 Task: Find connections with filter location Castle Hill with filter topic #Tipsforsucesswith filter profile language French with filter current company STL - Sterlite Technologies Limited with filter school Ramanujan College with filter industry Artists and Writers with filter service category Search Engine Marketing (SEM) with filter keywords title Coordinator
Action: Mouse moved to (164, 214)
Screenshot: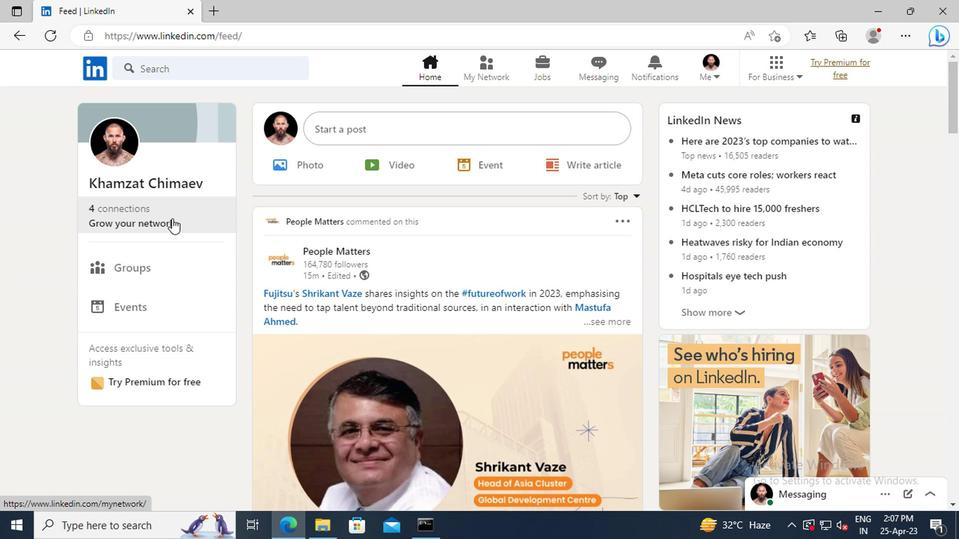 
Action: Mouse pressed left at (164, 214)
Screenshot: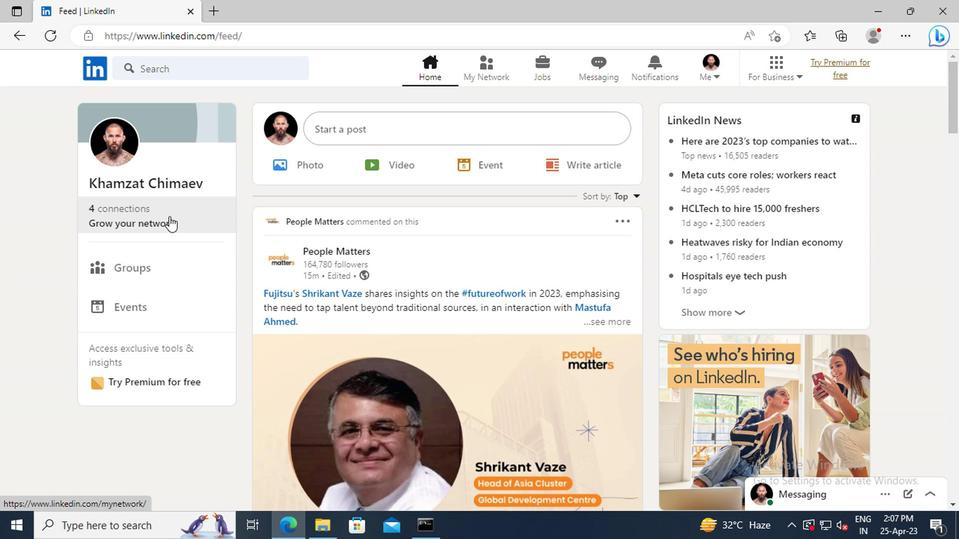 
Action: Mouse moved to (165, 150)
Screenshot: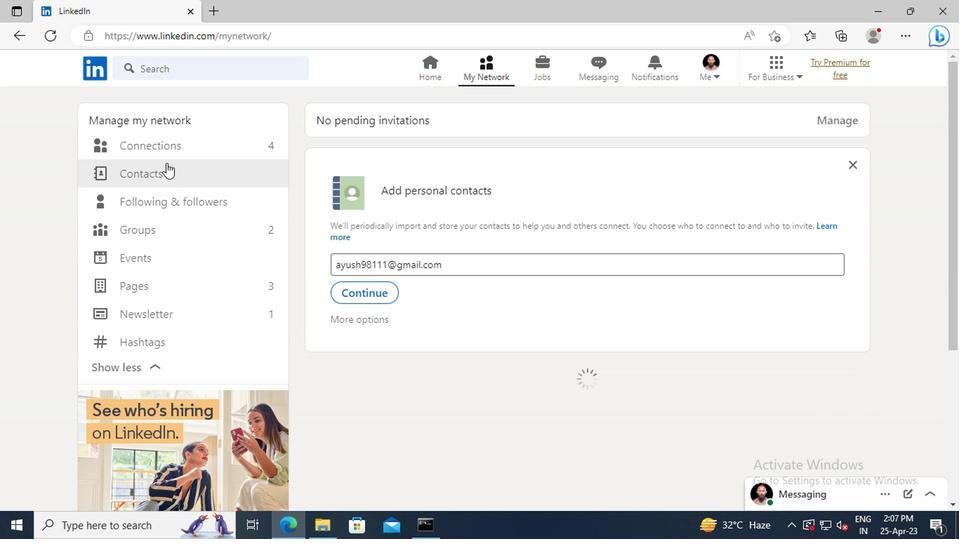 
Action: Mouse pressed left at (165, 150)
Screenshot: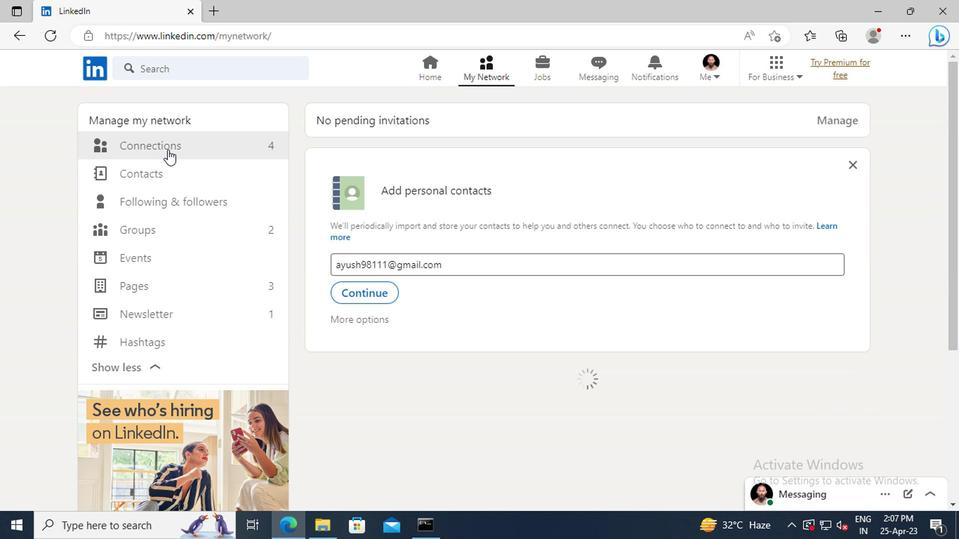 
Action: Mouse moved to (569, 150)
Screenshot: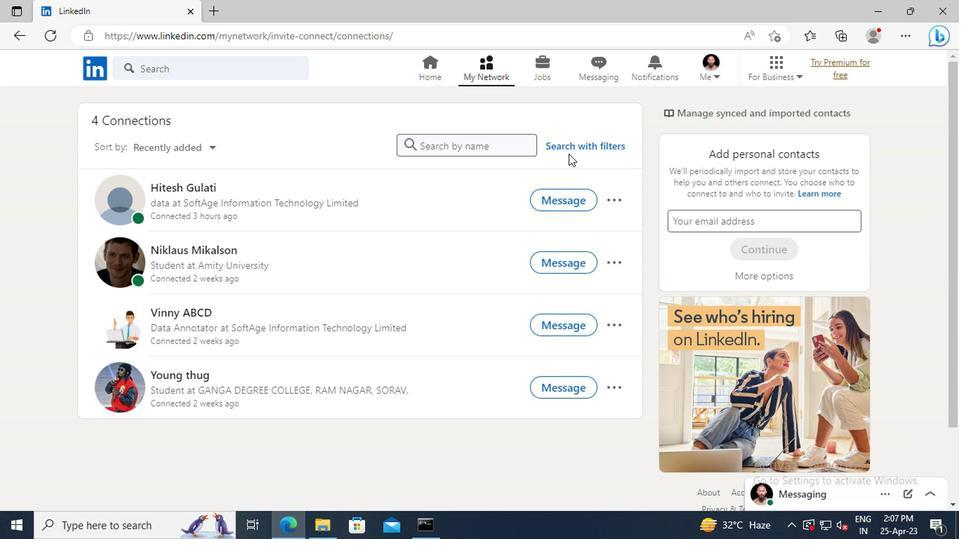 
Action: Mouse pressed left at (569, 150)
Screenshot: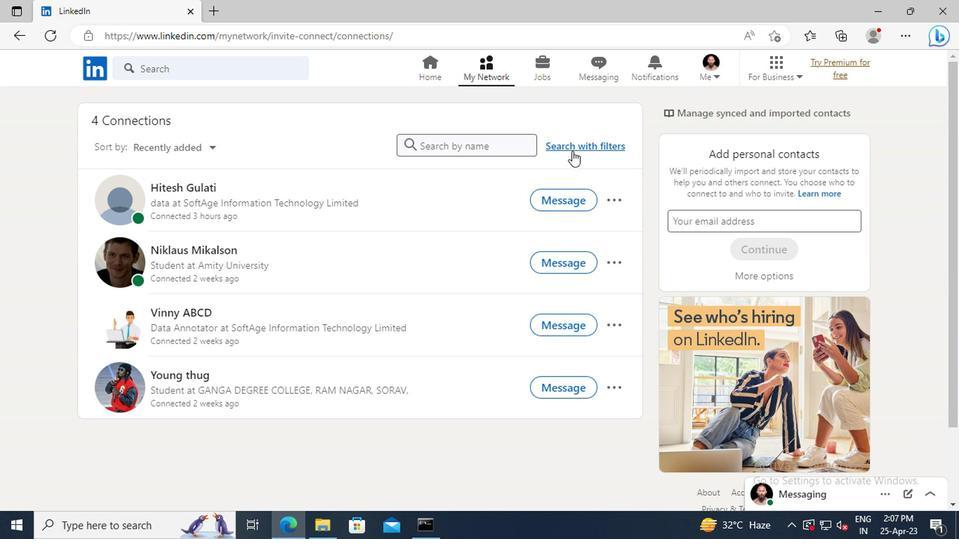 
Action: Mouse moved to (527, 110)
Screenshot: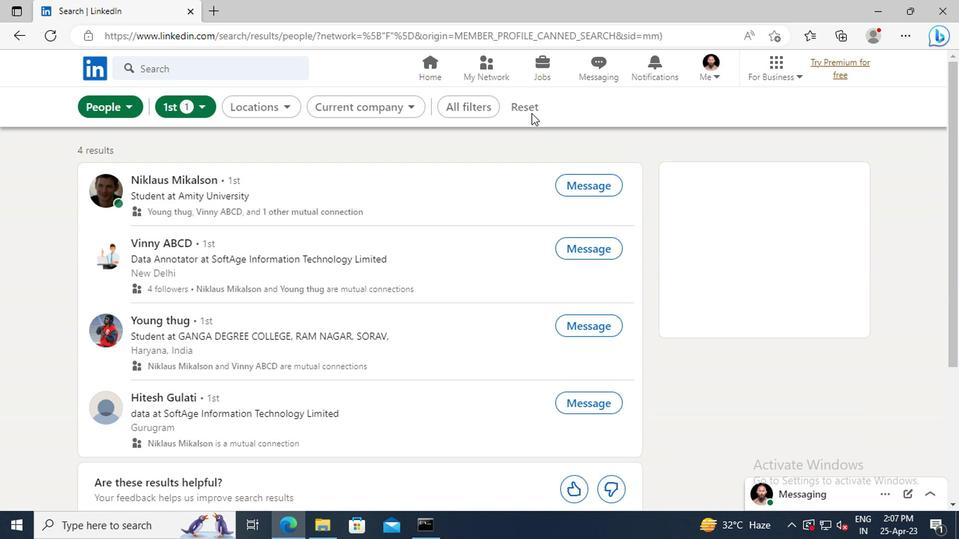 
Action: Mouse pressed left at (527, 110)
Screenshot: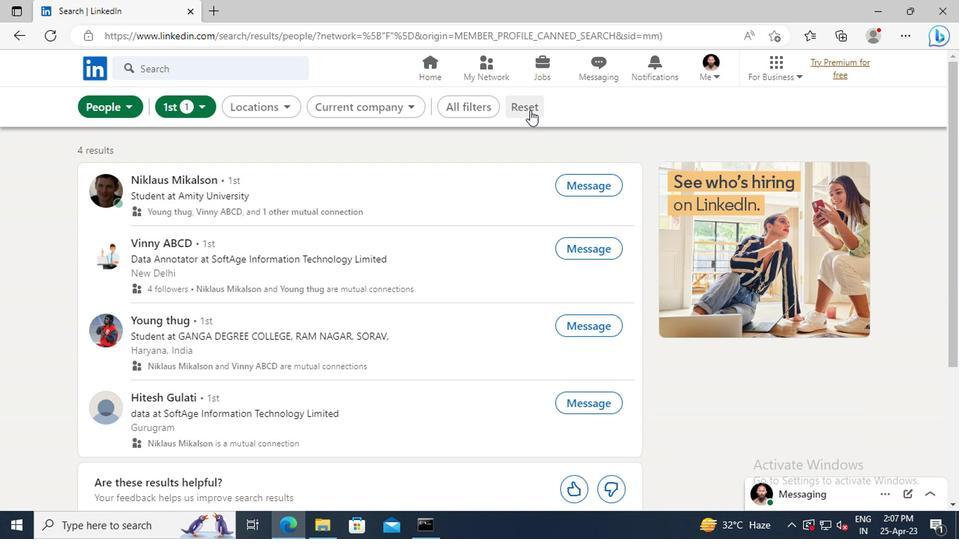 
Action: Mouse moved to (501, 111)
Screenshot: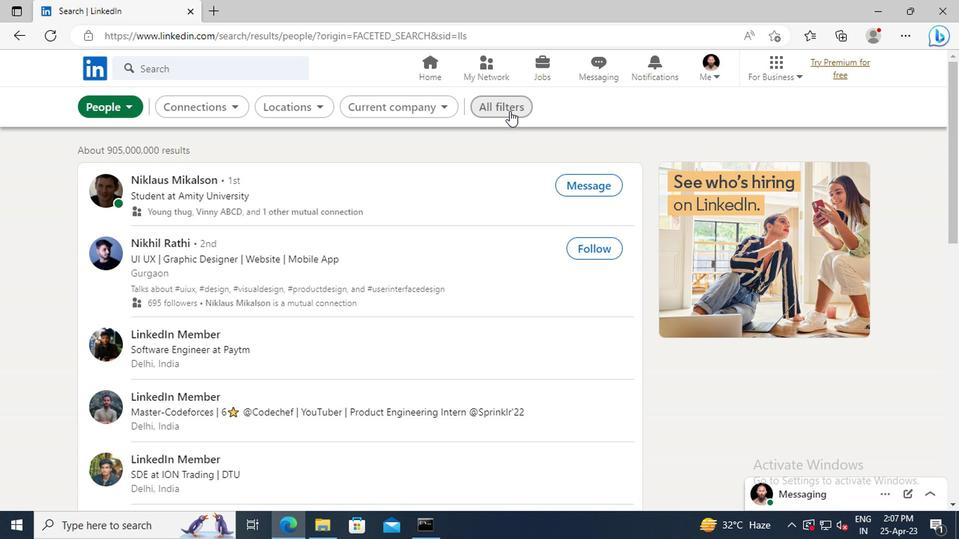 
Action: Mouse pressed left at (501, 111)
Screenshot: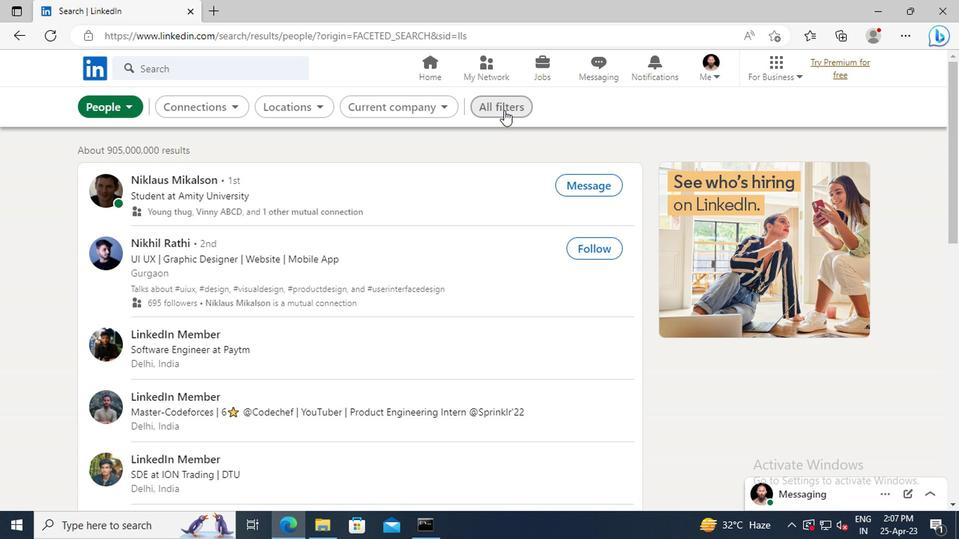 
Action: Mouse moved to (774, 215)
Screenshot: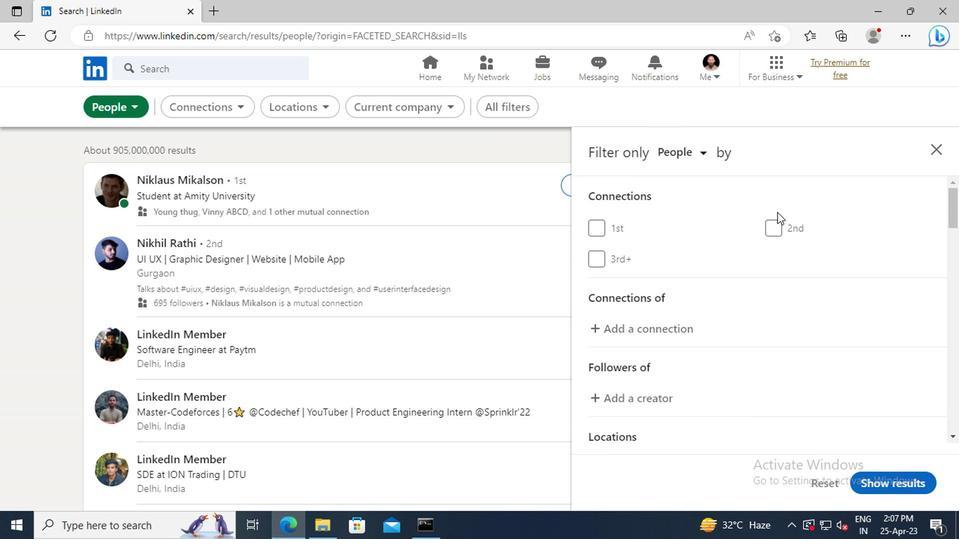 
Action: Mouse scrolled (774, 214) with delta (0, 0)
Screenshot: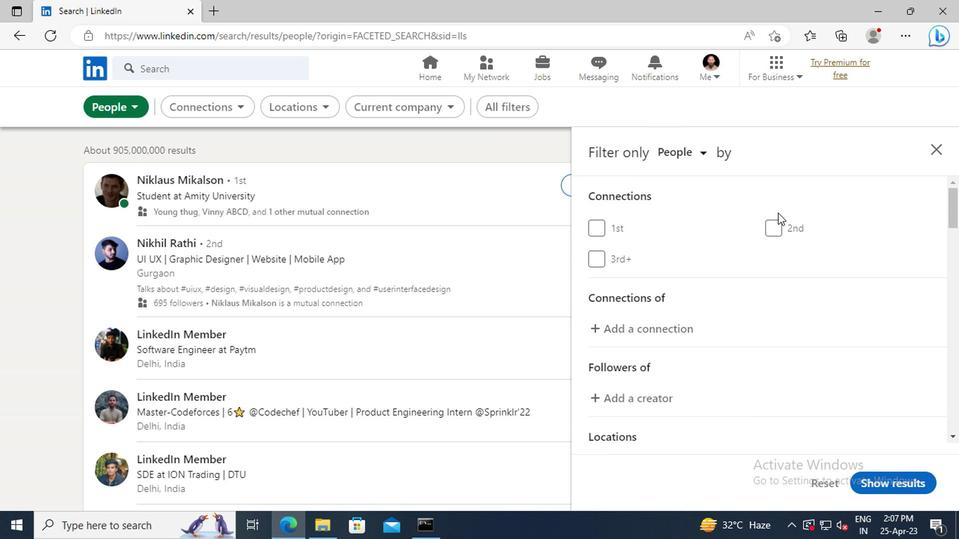 
Action: Mouse moved to (775, 216)
Screenshot: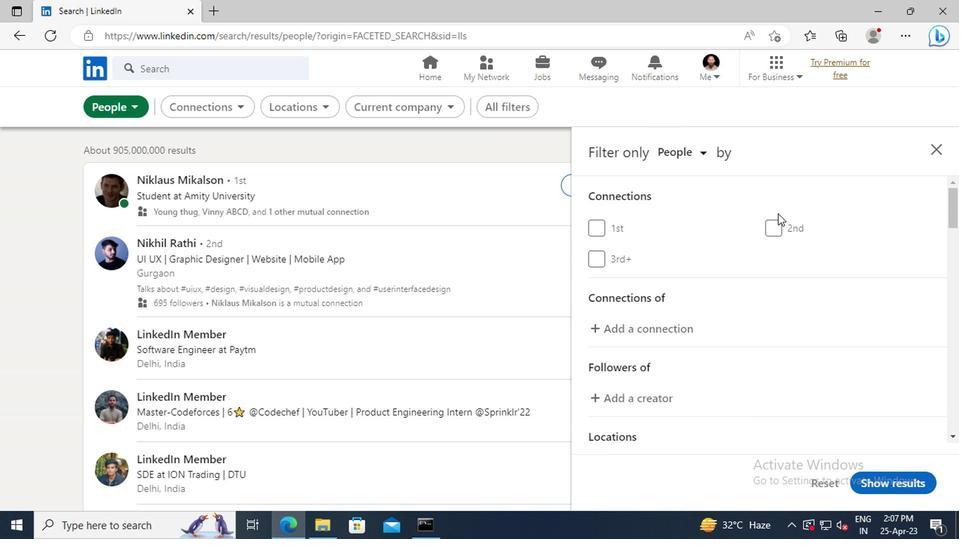 
Action: Mouse scrolled (775, 216) with delta (0, 0)
Screenshot: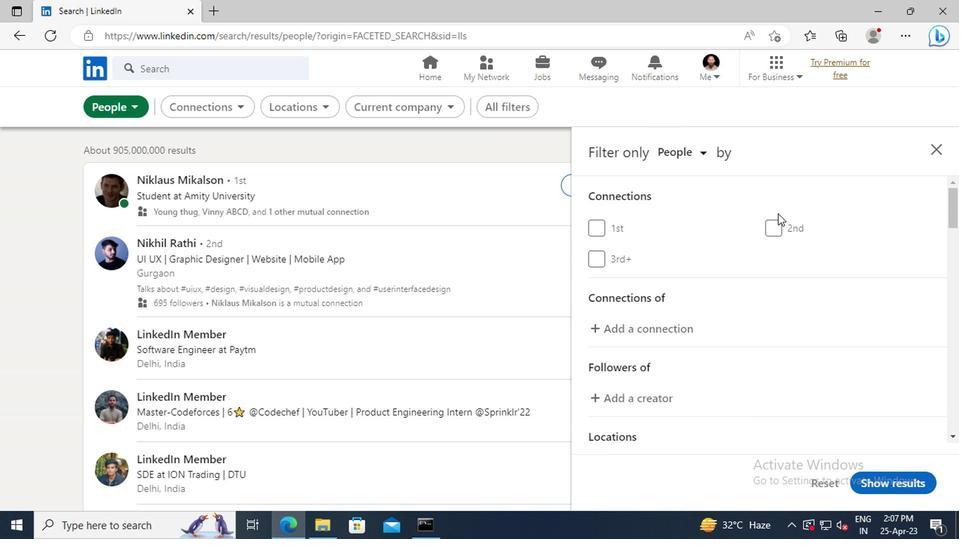 
Action: Mouse scrolled (775, 216) with delta (0, 0)
Screenshot: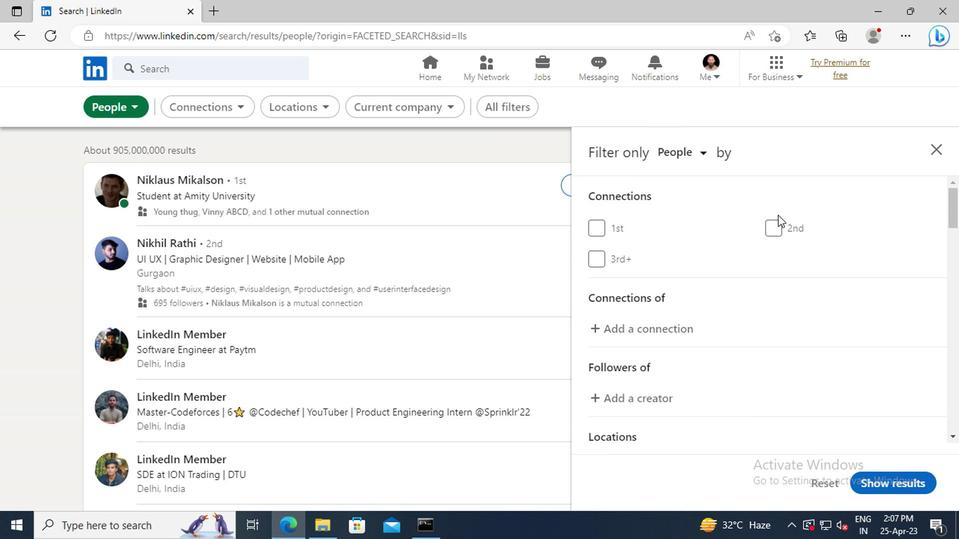 
Action: Mouse scrolled (775, 216) with delta (0, 0)
Screenshot: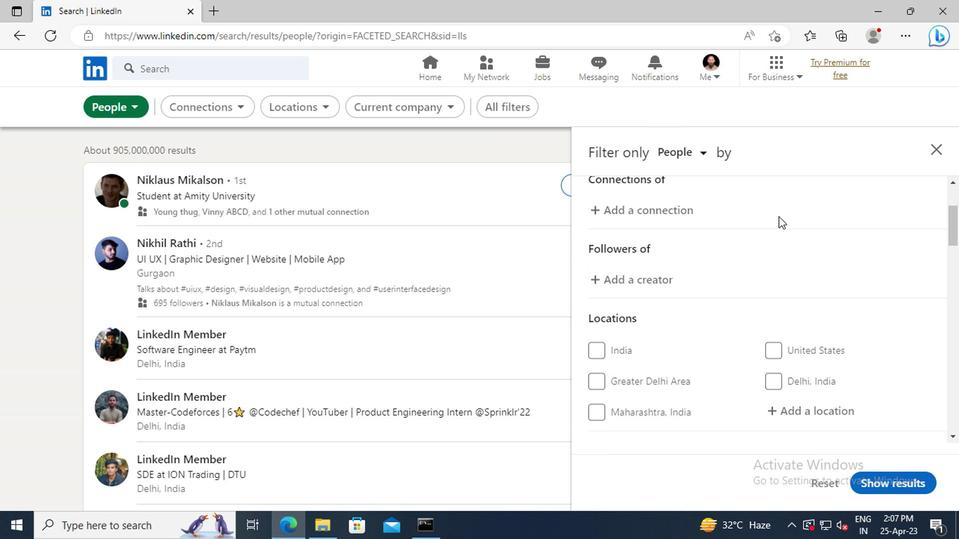 
Action: Mouse scrolled (775, 216) with delta (0, 0)
Screenshot: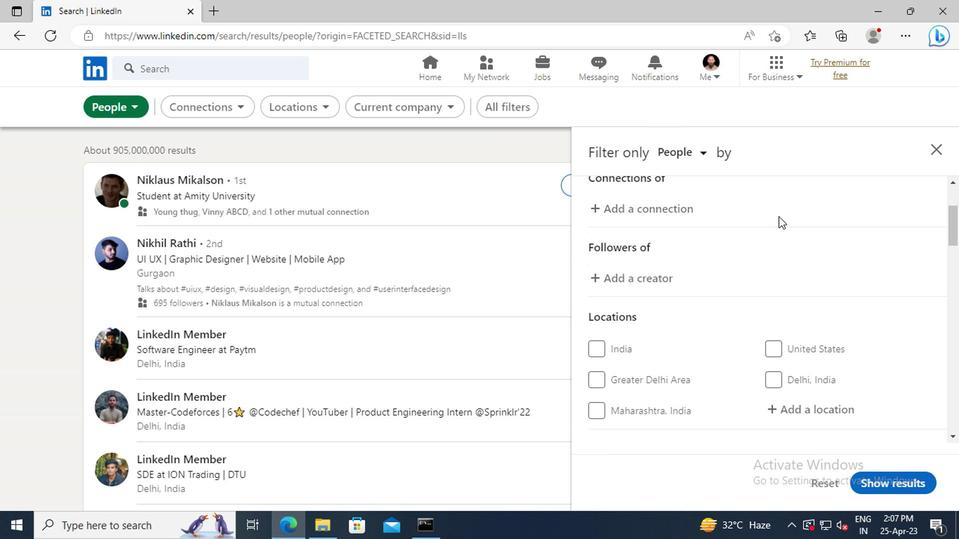 
Action: Mouse scrolled (775, 216) with delta (0, 0)
Screenshot: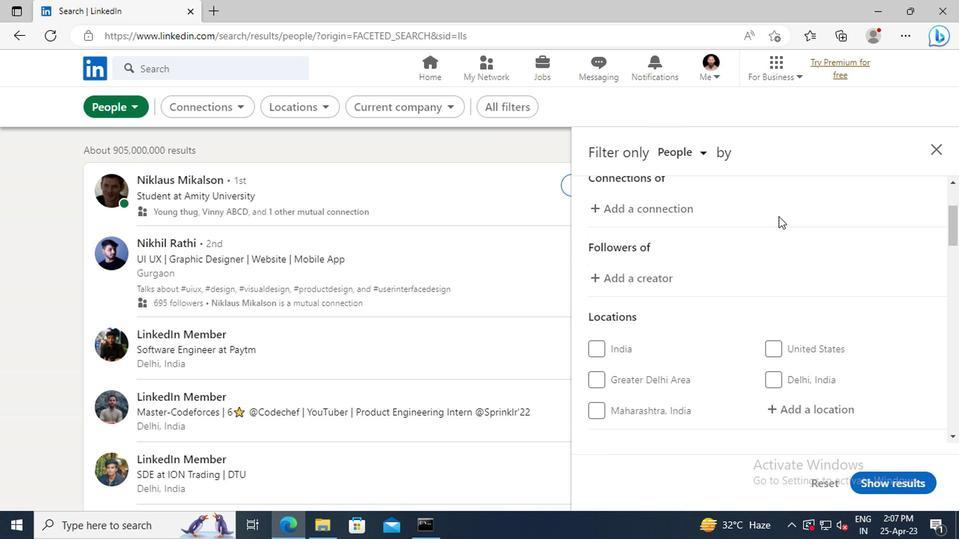 
Action: Mouse moved to (788, 292)
Screenshot: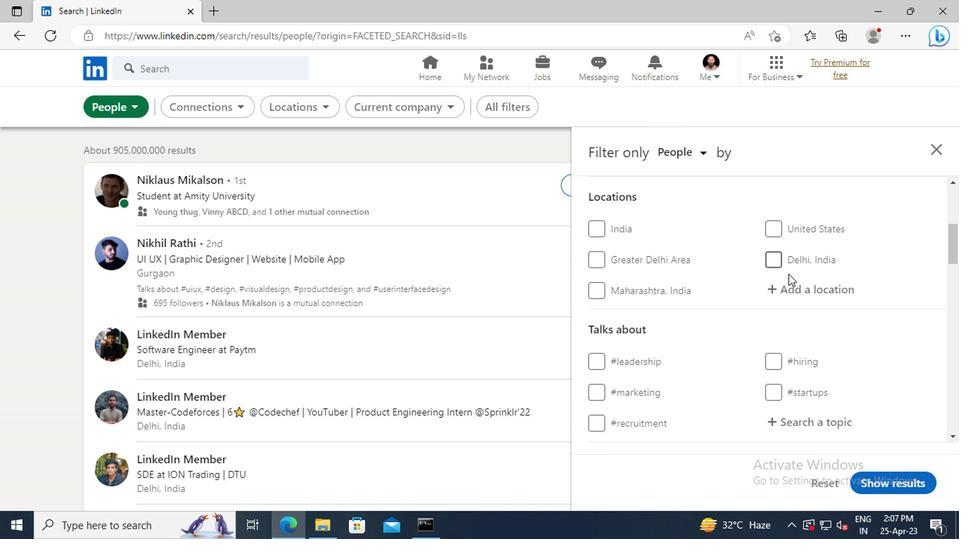 
Action: Mouse pressed left at (788, 292)
Screenshot: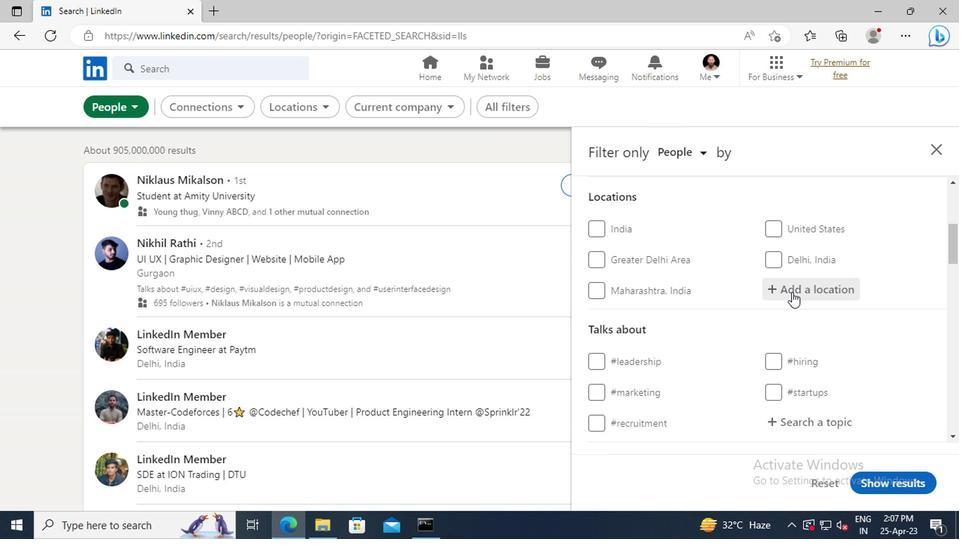 
Action: Key pressed <Key.shift>CA
Screenshot: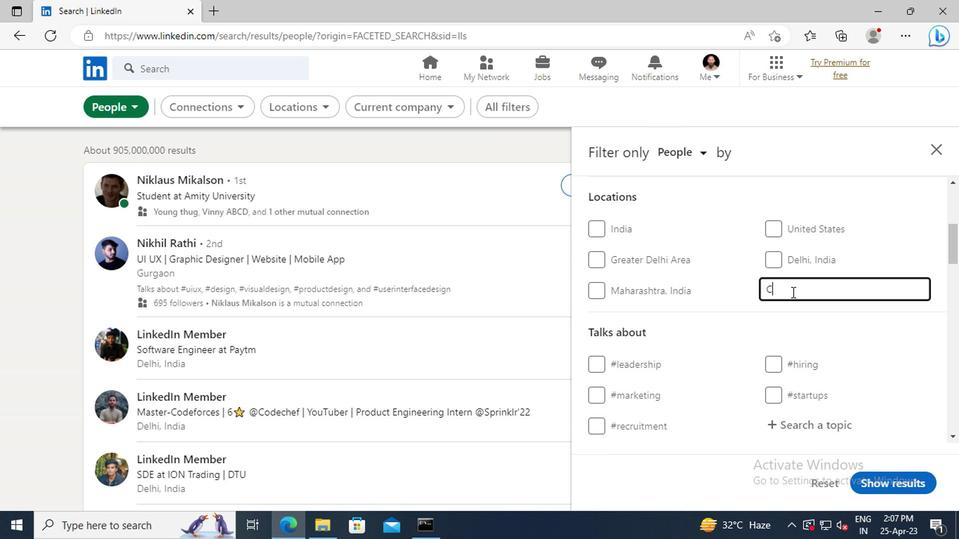 
Action: Mouse moved to (774, 282)
Screenshot: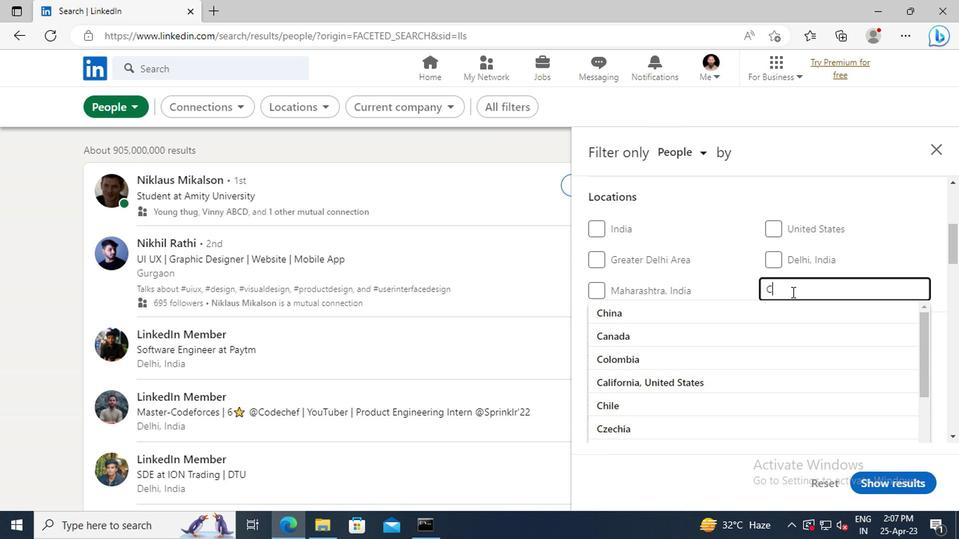 
Action: Key pressed STLE<Key.space><Key.shift>HILL<Key.enter>
Screenshot: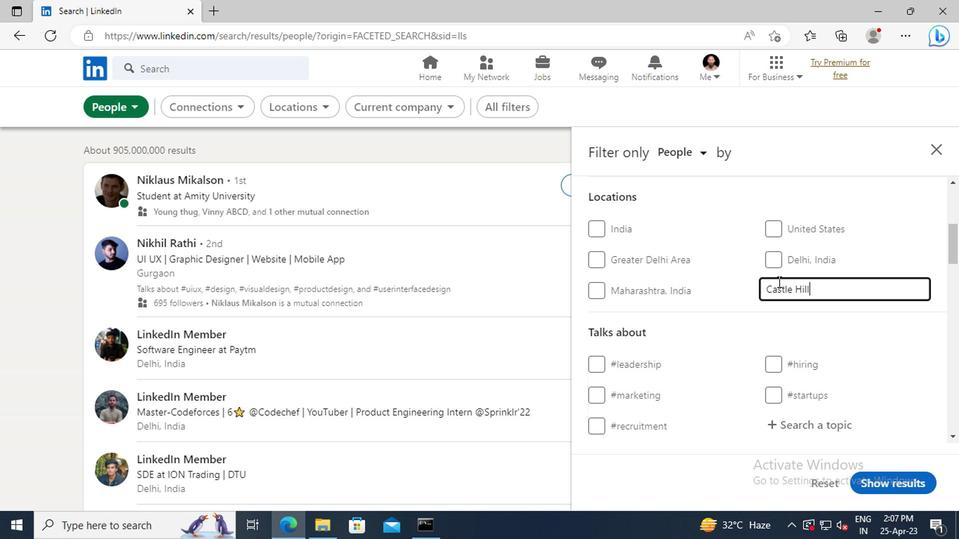 
Action: Mouse scrolled (774, 281) with delta (0, 0)
Screenshot: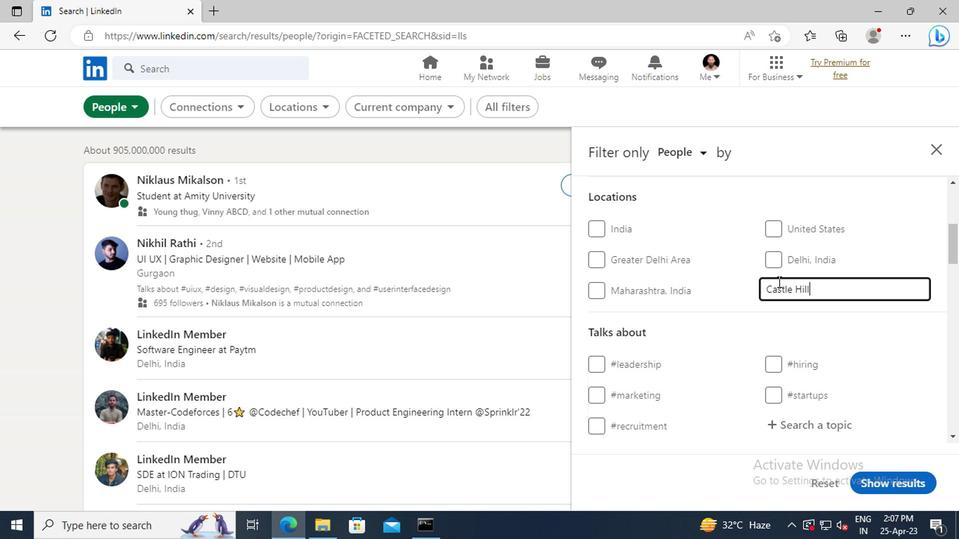 
Action: Mouse scrolled (774, 281) with delta (0, 0)
Screenshot: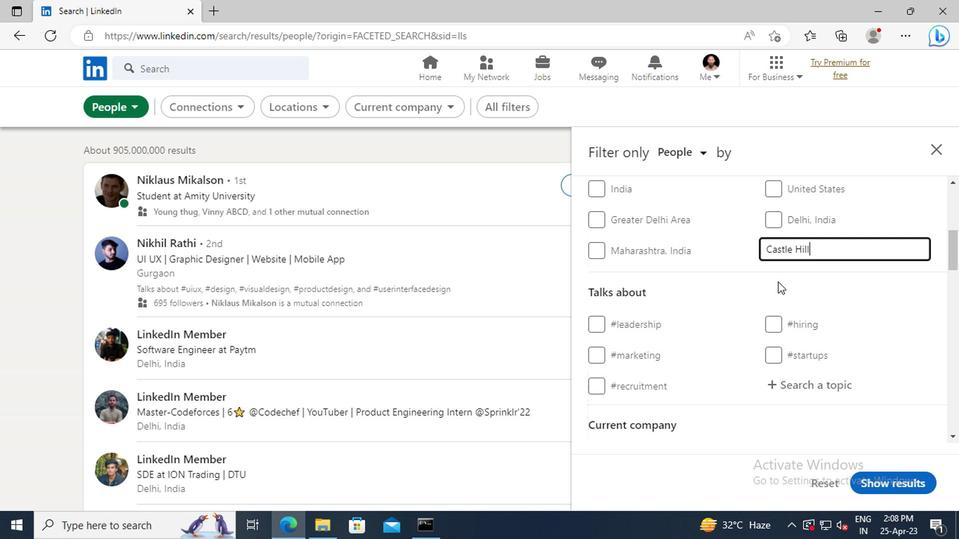 
Action: Mouse scrolled (774, 281) with delta (0, 0)
Screenshot: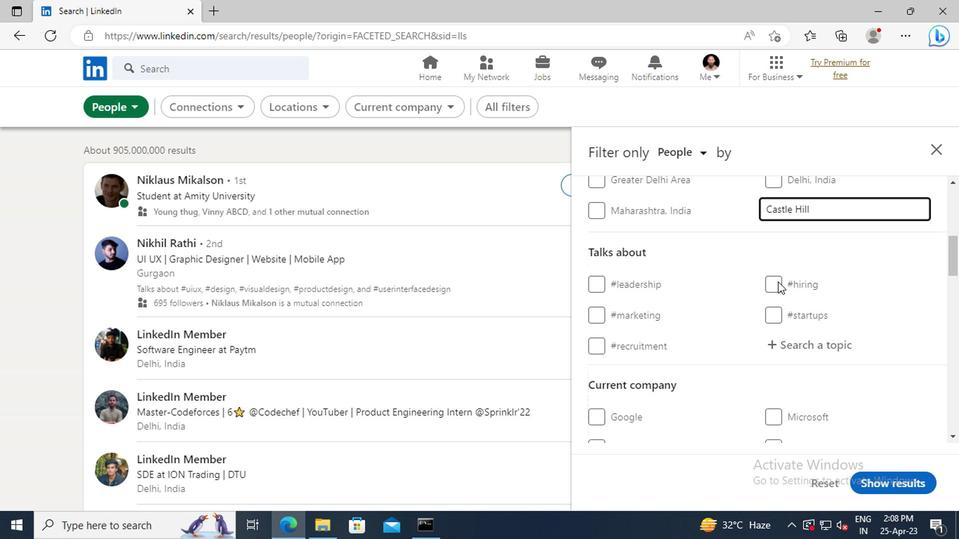 
Action: Mouse moved to (783, 305)
Screenshot: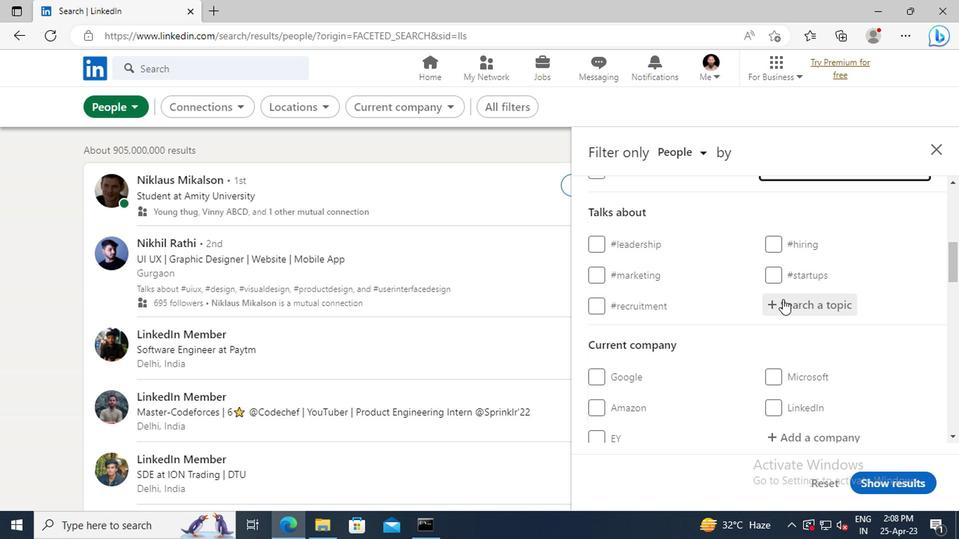 
Action: Mouse pressed left at (783, 305)
Screenshot: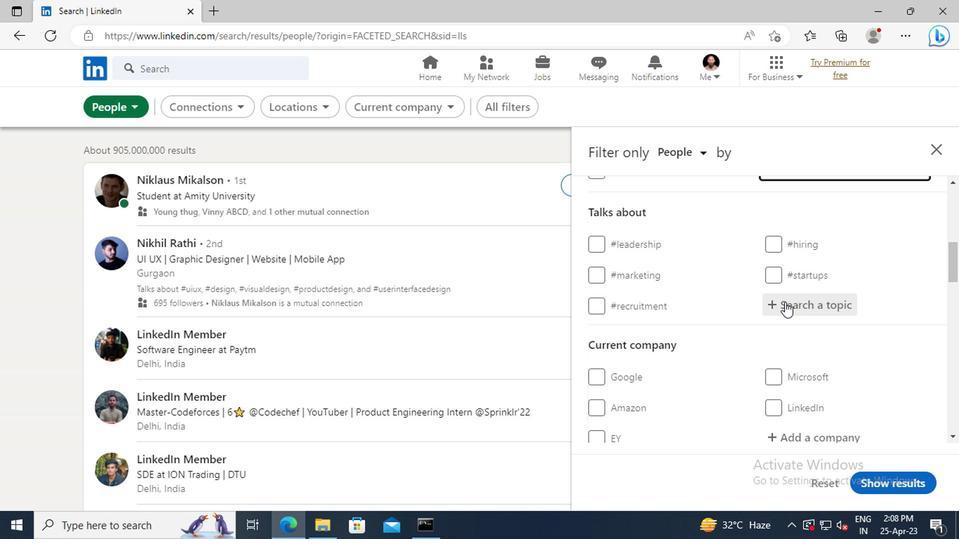 
Action: Key pressed <Key.shift>#<Key.shift>TIPSFORSUCCESSWITH
Screenshot: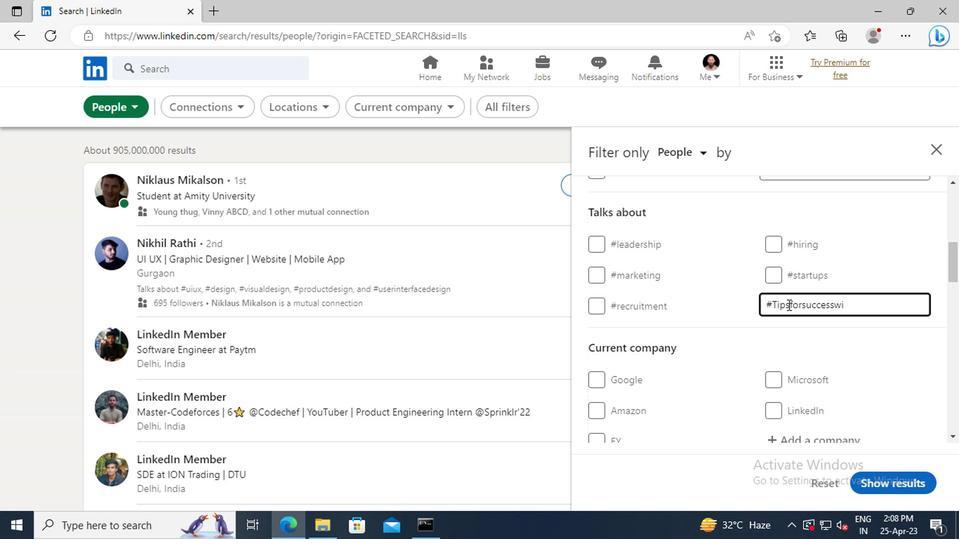 
Action: Mouse scrolled (783, 304) with delta (0, 0)
Screenshot: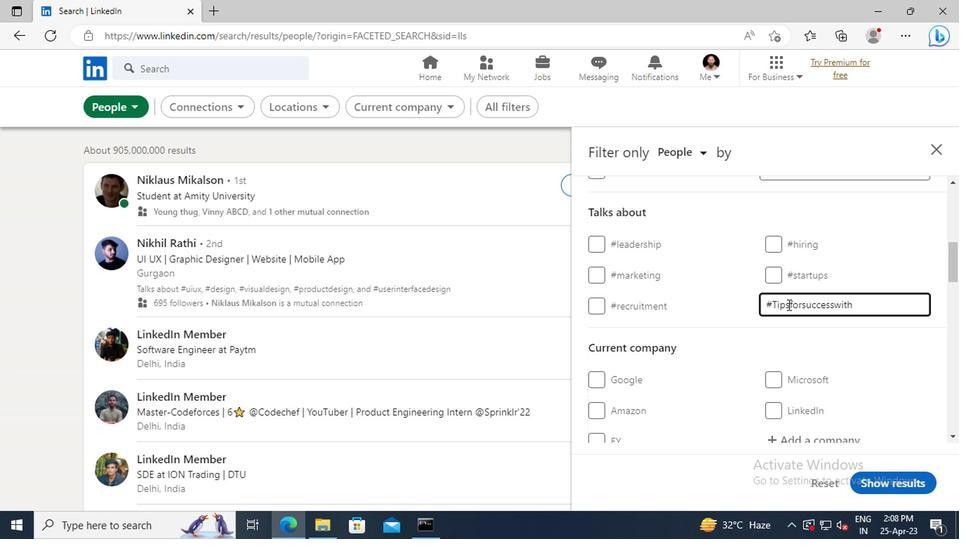 
Action: Mouse scrolled (783, 304) with delta (0, 0)
Screenshot: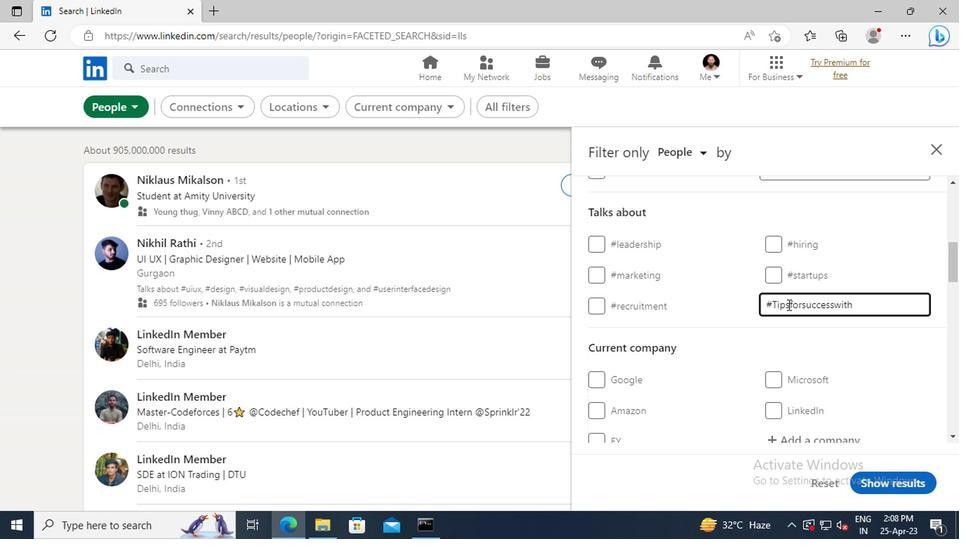 
Action: Mouse scrolled (783, 304) with delta (0, 0)
Screenshot: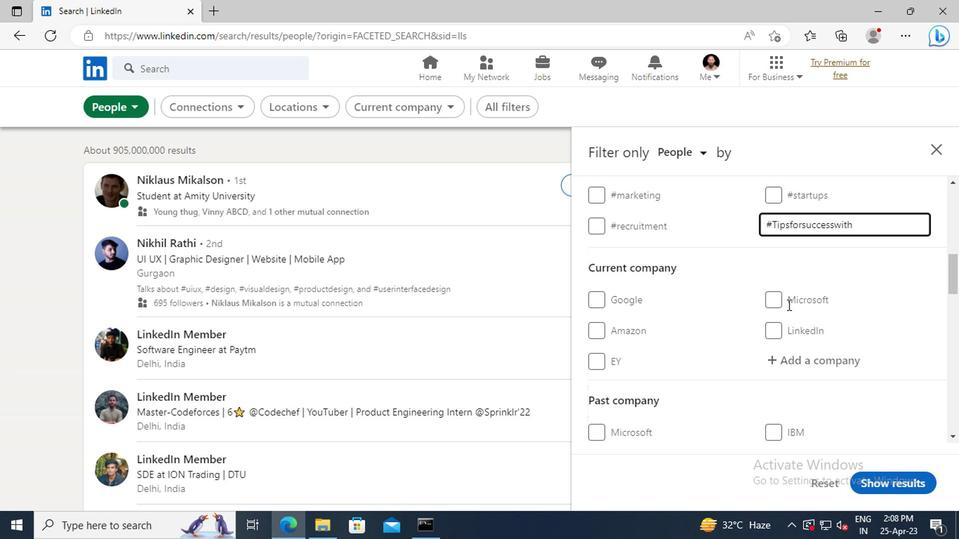 
Action: Mouse scrolled (783, 304) with delta (0, 0)
Screenshot: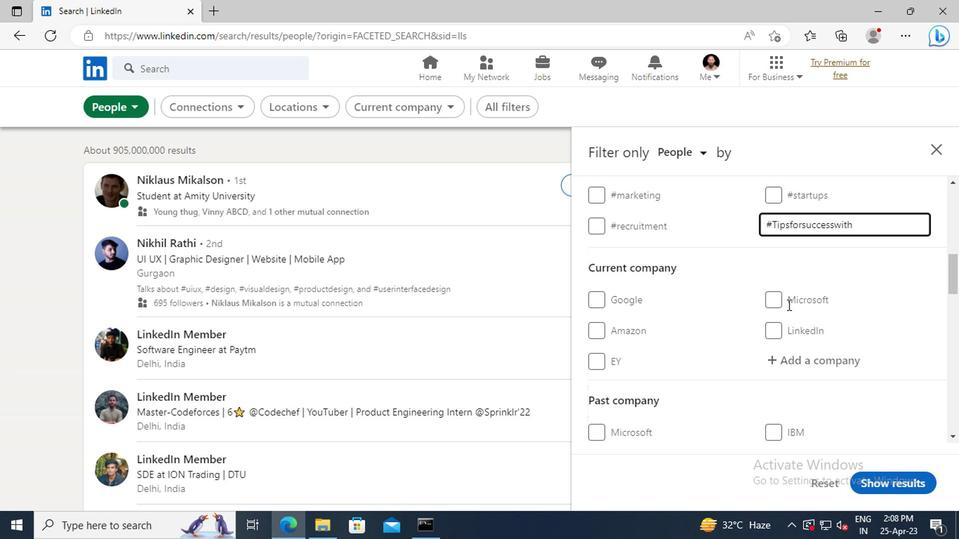 
Action: Mouse scrolled (783, 304) with delta (0, 0)
Screenshot: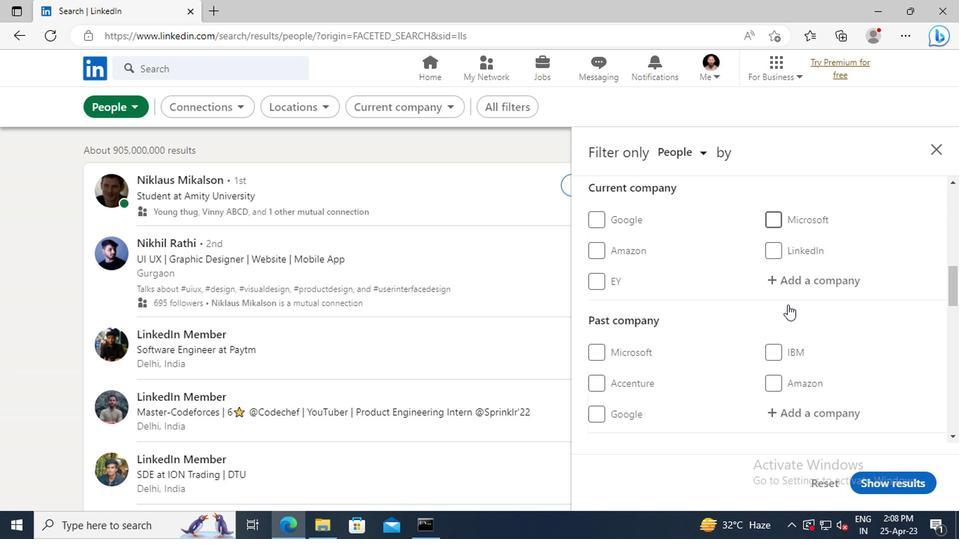 
Action: Mouse scrolled (783, 304) with delta (0, 0)
Screenshot: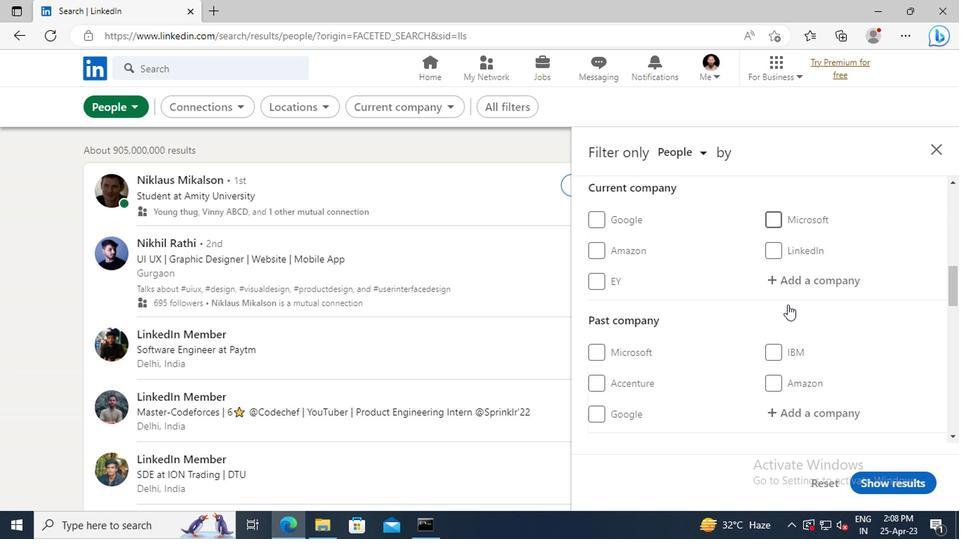 
Action: Mouse scrolled (783, 304) with delta (0, 0)
Screenshot: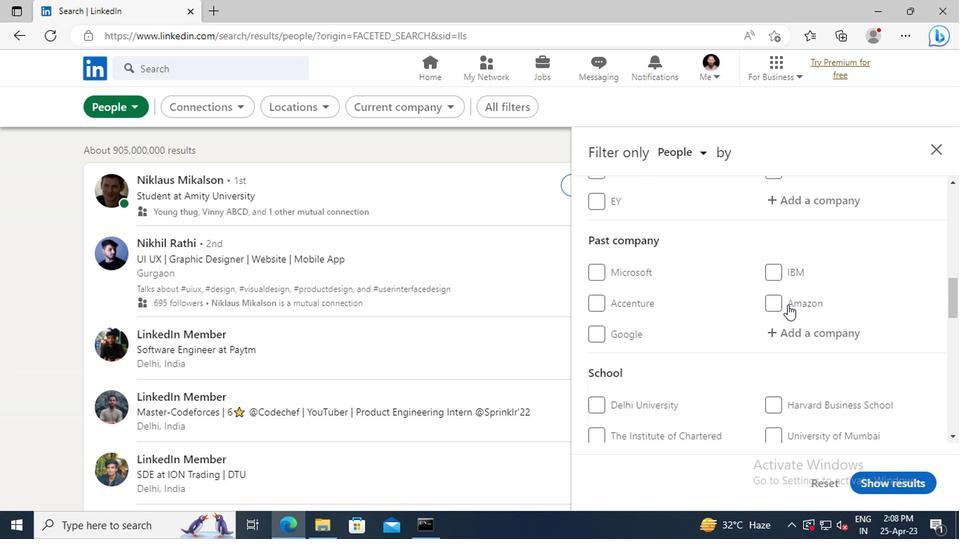 
Action: Mouse scrolled (783, 304) with delta (0, 0)
Screenshot: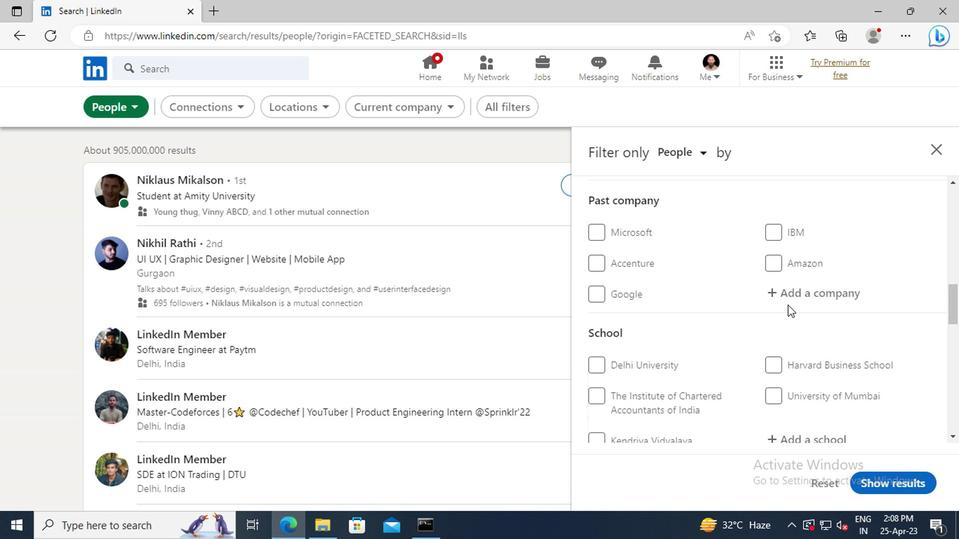 
Action: Mouse scrolled (783, 304) with delta (0, 0)
Screenshot: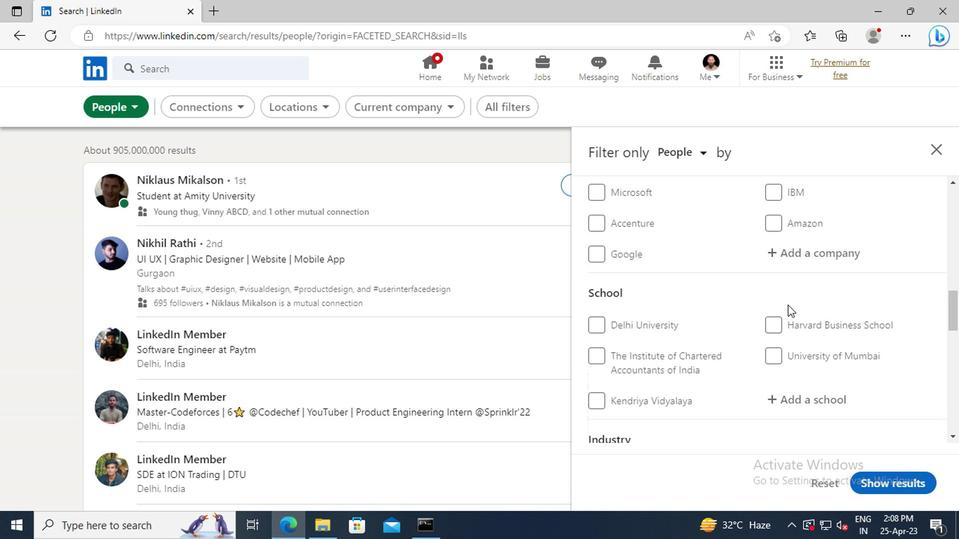 
Action: Mouse scrolled (783, 304) with delta (0, 0)
Screenshot: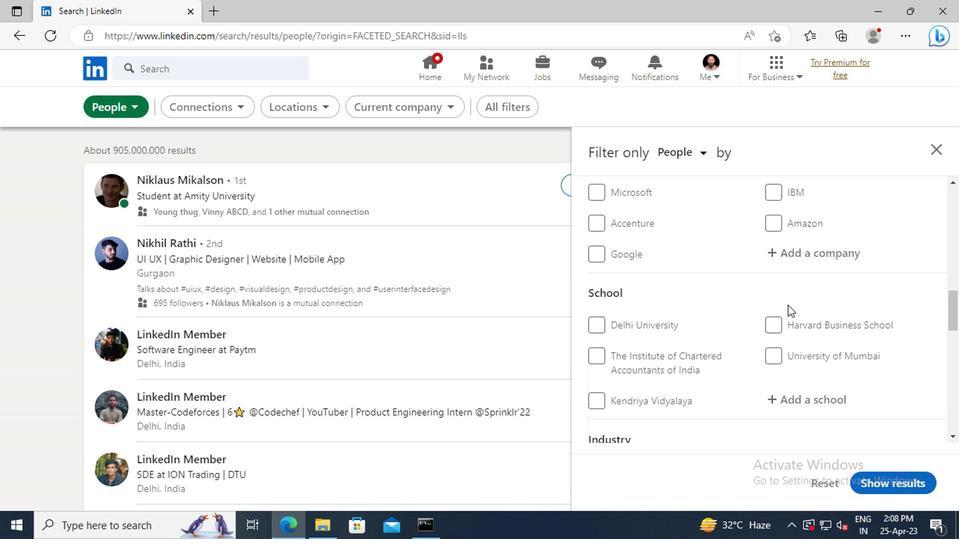 
Action: Mouse scrolled (783, 304) with delta (0, 0)
Screenshot: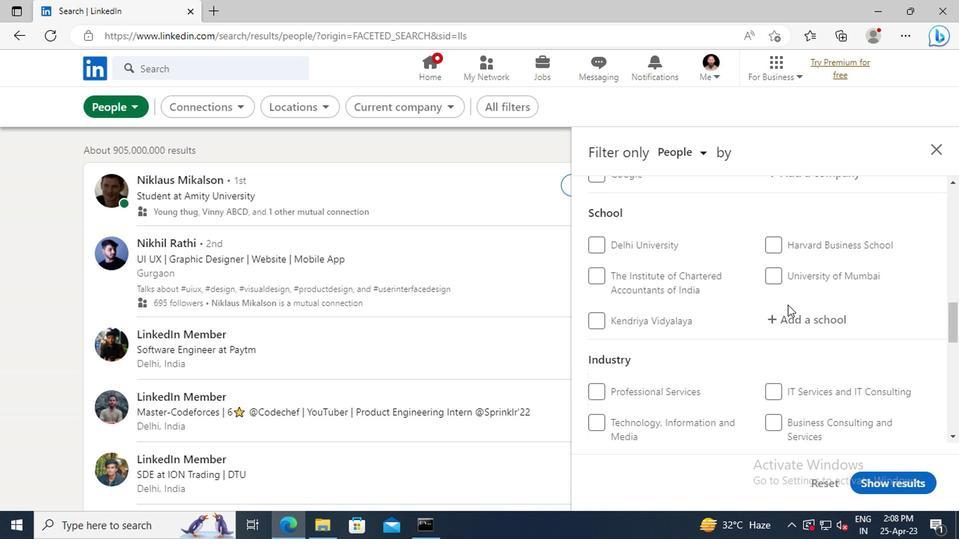 
Action: Mouse scrolled (783, 304) with delta (0, 0)
Screenshot: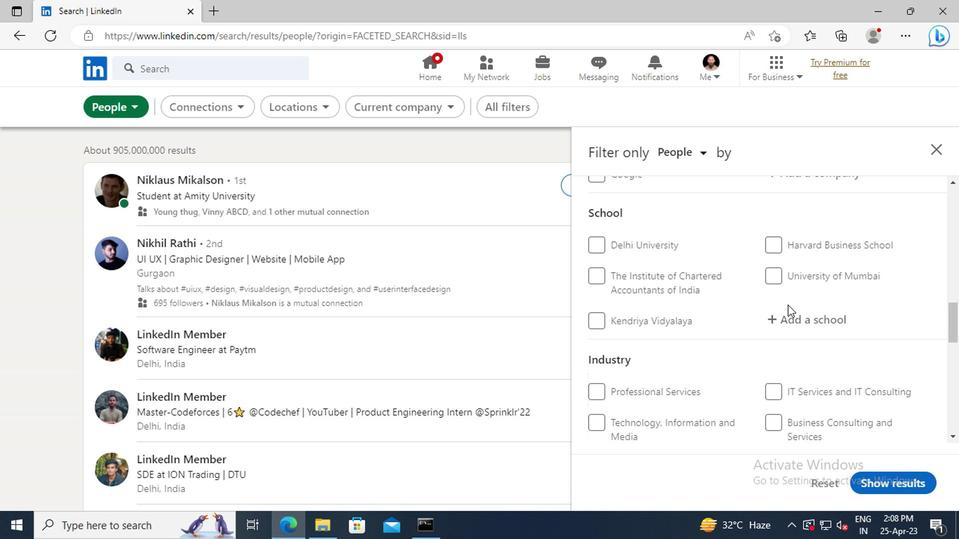
Action: Mouse scrolled (783, 304) with delta (0, 0)
Screenshot: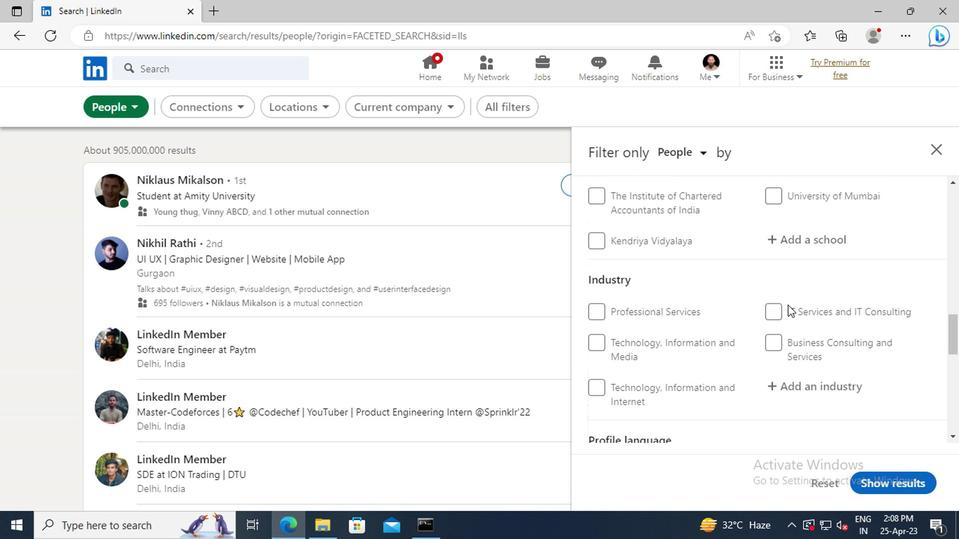 
Action: Mouse scrolled (783, 304) with delta (0, 0)
Screenshot: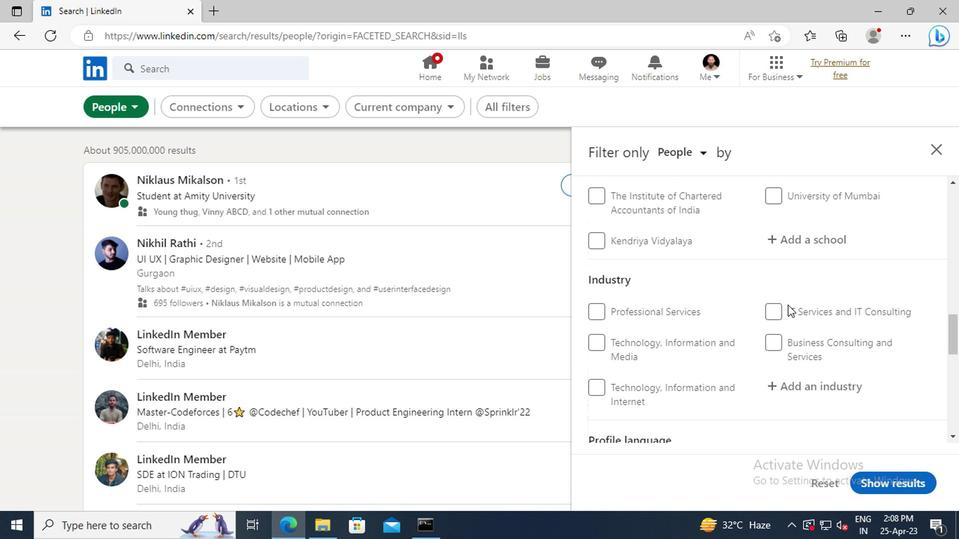 
Action: Mouse scrolled (783, 304) with delta (0, 0)
Screenshot: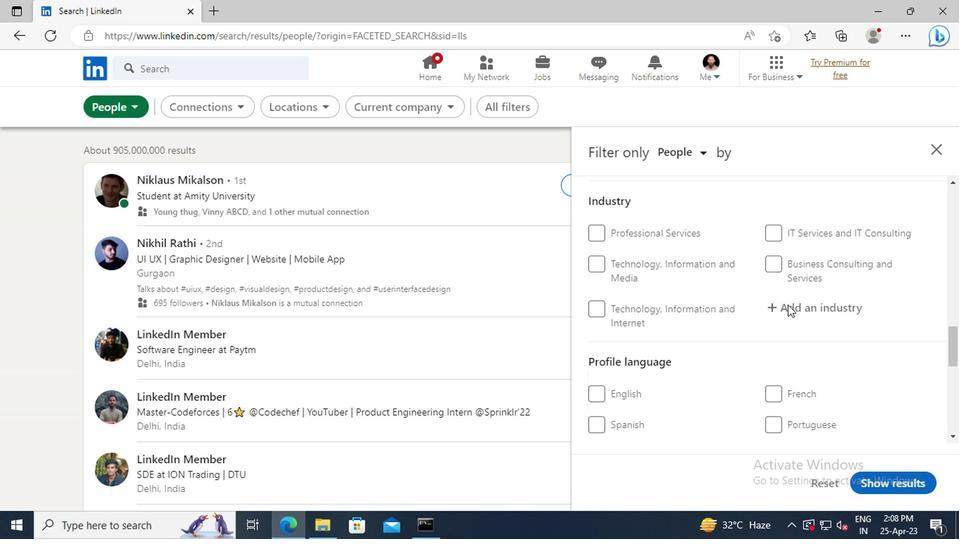 
Action: Mouse scrolled (783, 304) with delta (0, 0)
Screenshot: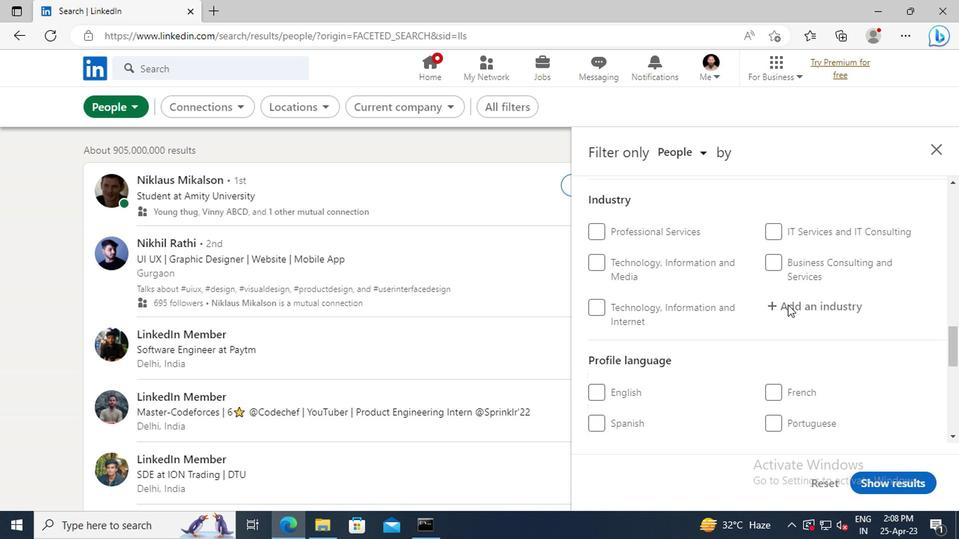 
Action: Mouse moved to (777, 314)
Screenshot: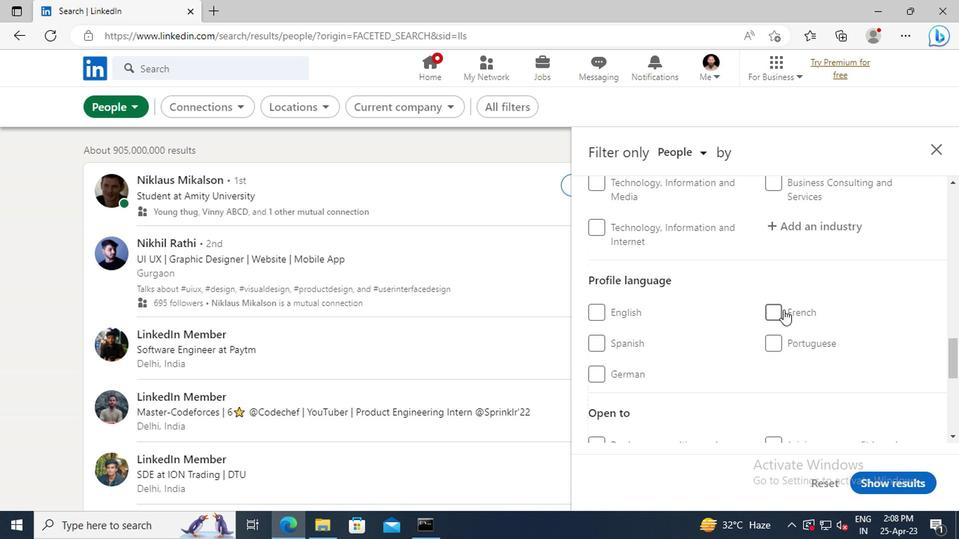 
Action: Mouse pressed left at (777, 314)
Screenshot: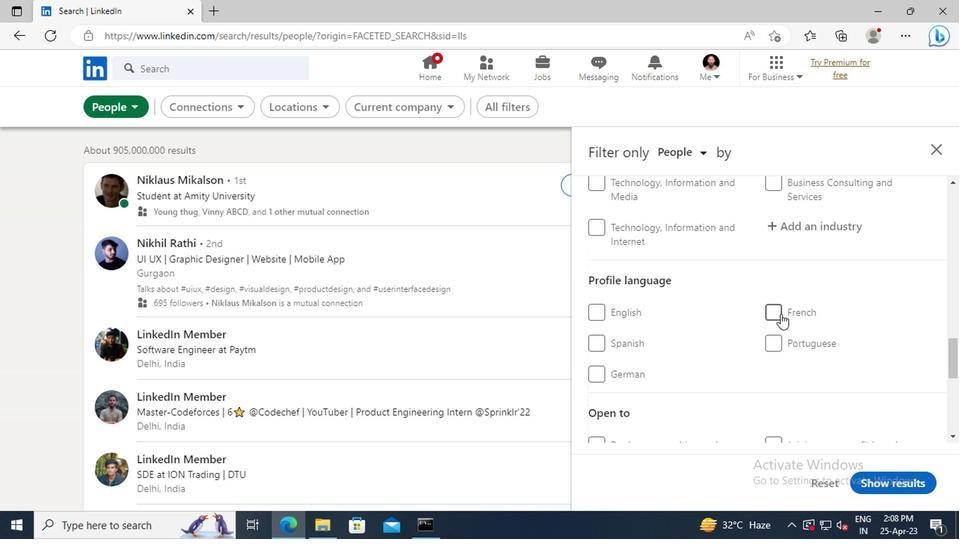 
Action: Mouse scrolled (777, 315) with delta (0, 0)
Screenshot: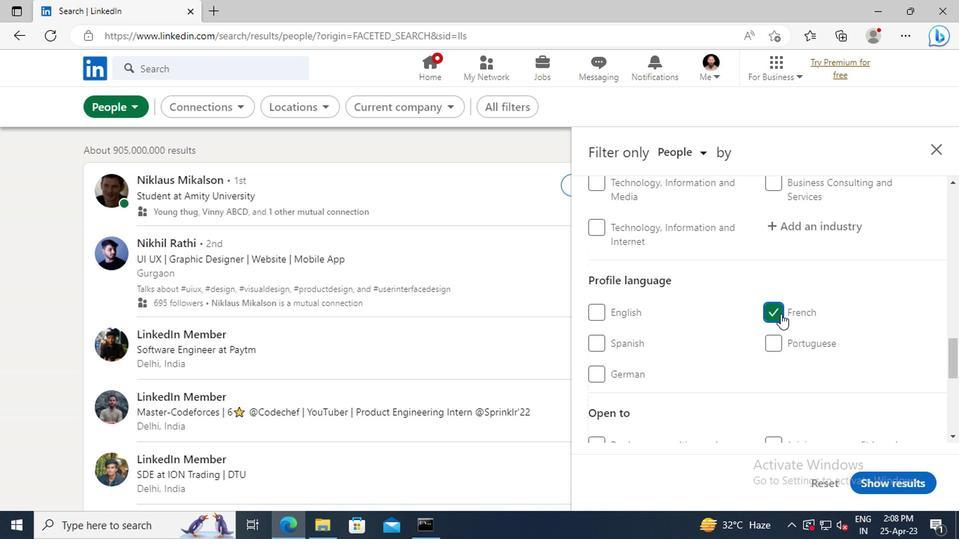 
Action: Mouse scrolled (777, 315) with delta (0, 0)
Screenshot: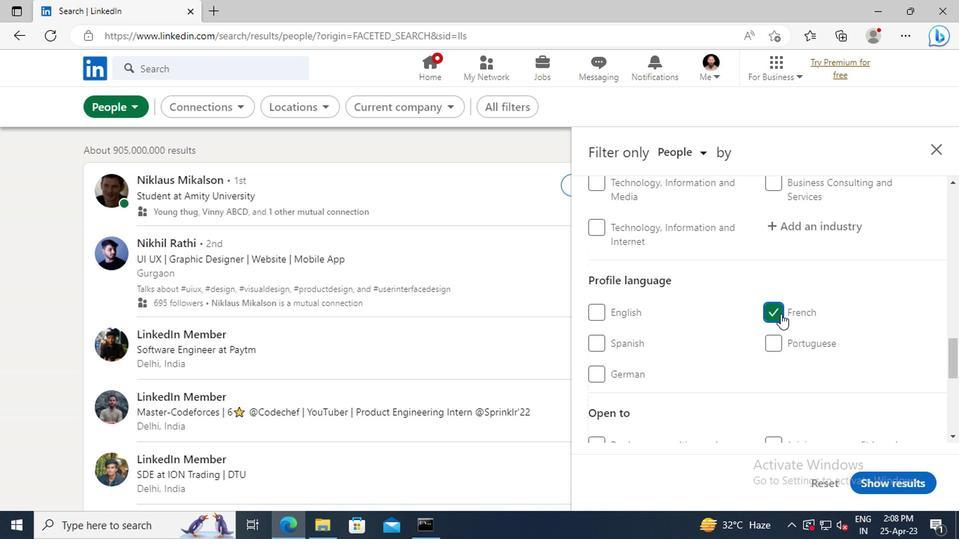 
Action: Mouse scrolled (777, 315) with delta (0, 0)
Screenshot: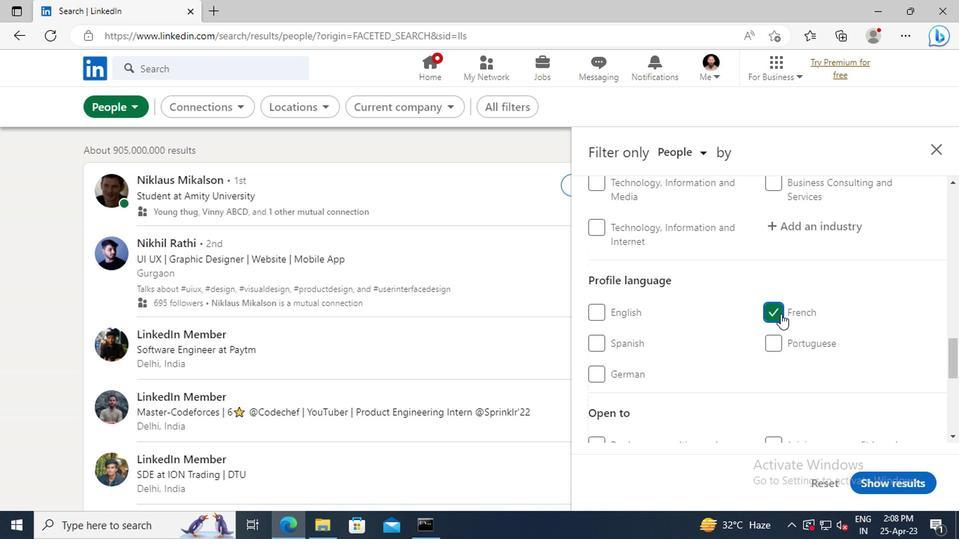
Action: Mouse scrolled (777, 315) with delta (0, 0)
Screenshot: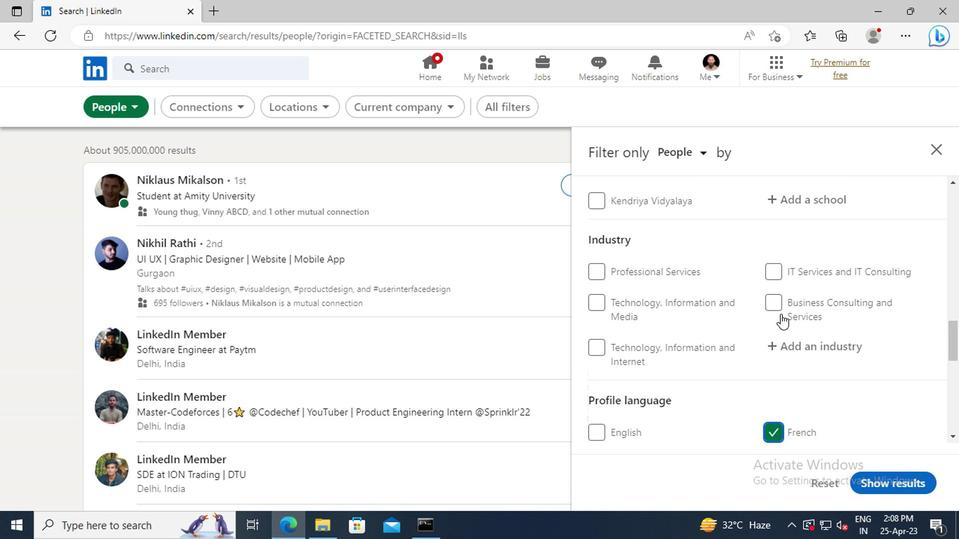 
Action: Mouse scrolled (777, 315) with delta (0, 0)
Screenshot: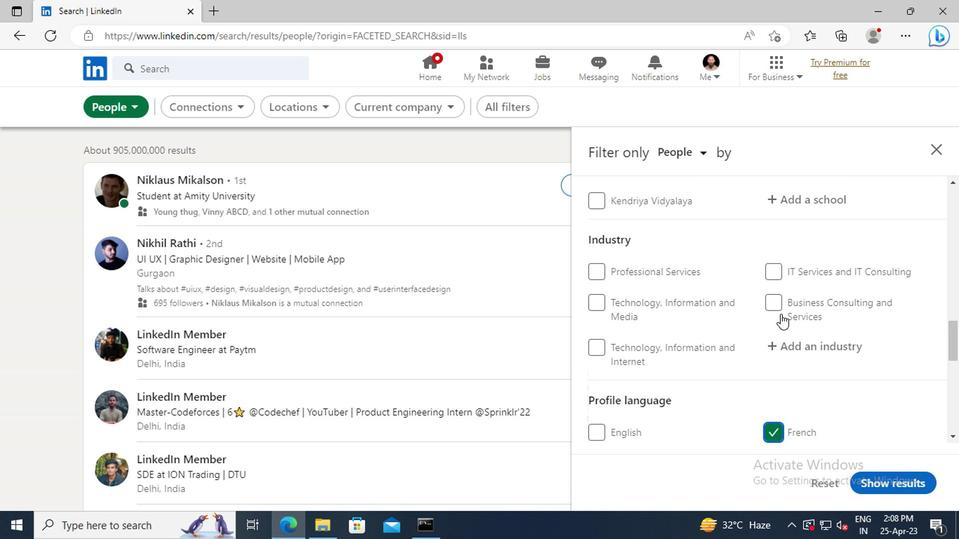 
Action: Mouse scrolled (777, 315) with delta (0, 0)
Screenshot: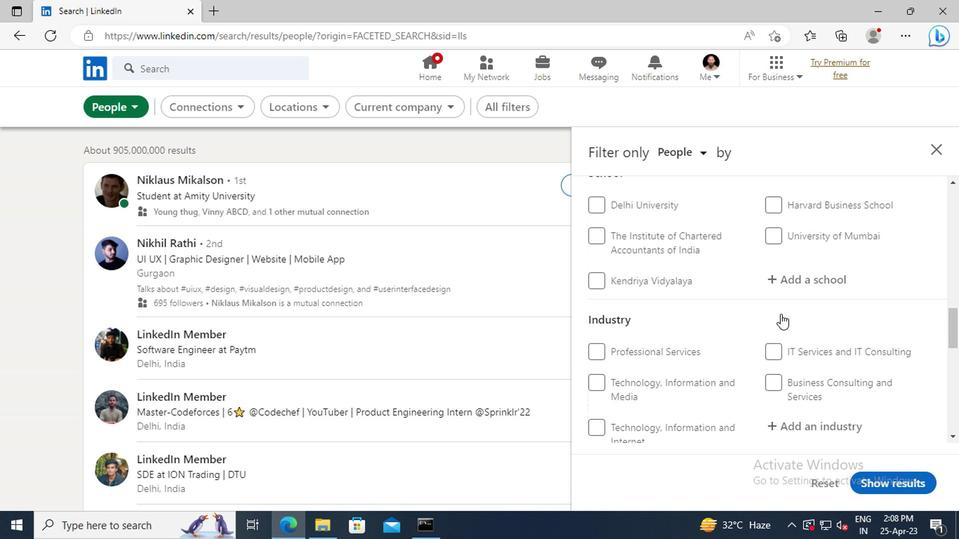 
Action: Mouse scrolled (777, 315) with delta (0, 0)
Screenshot: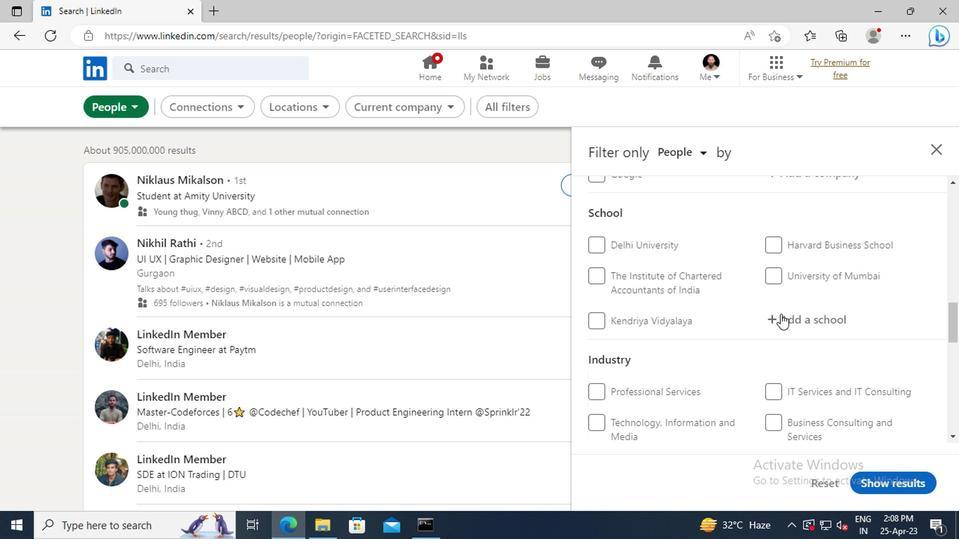
Action: Mouse scrolled (777, 315) with delta (0, 0)
Screenshot: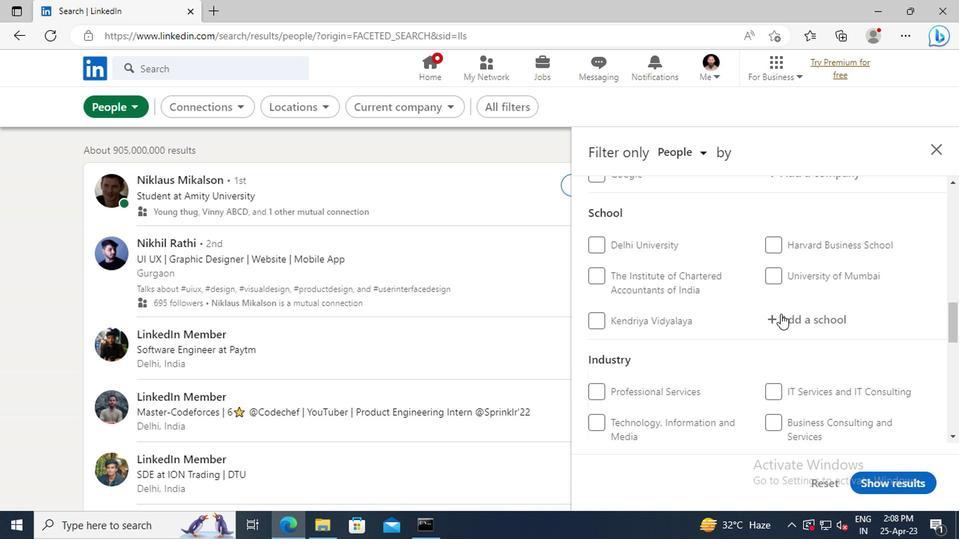
Action: Mouse scrolled (777, 315) with delta (0, 0)
Screenshot: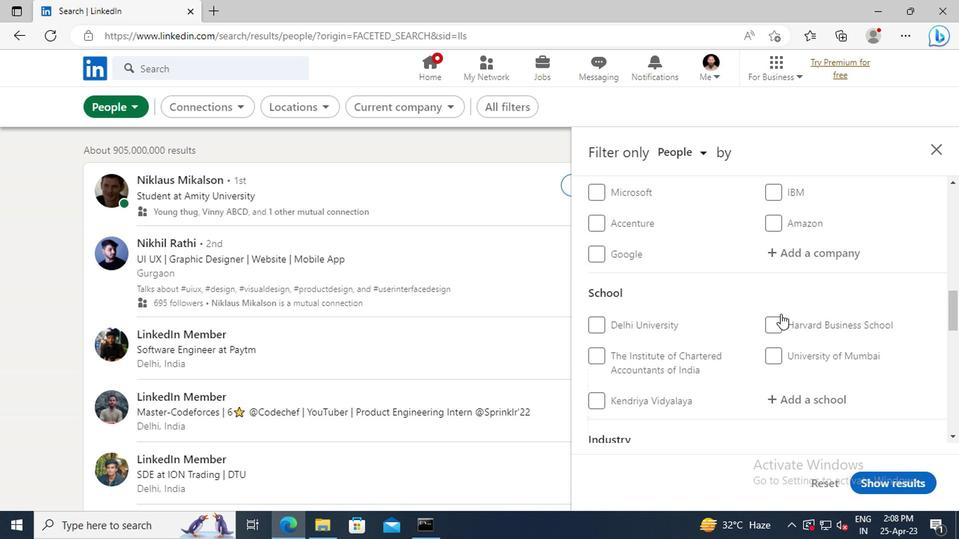 
Action: Mouse scrolled (777, 315) with delta (0, 0)
Screenshot: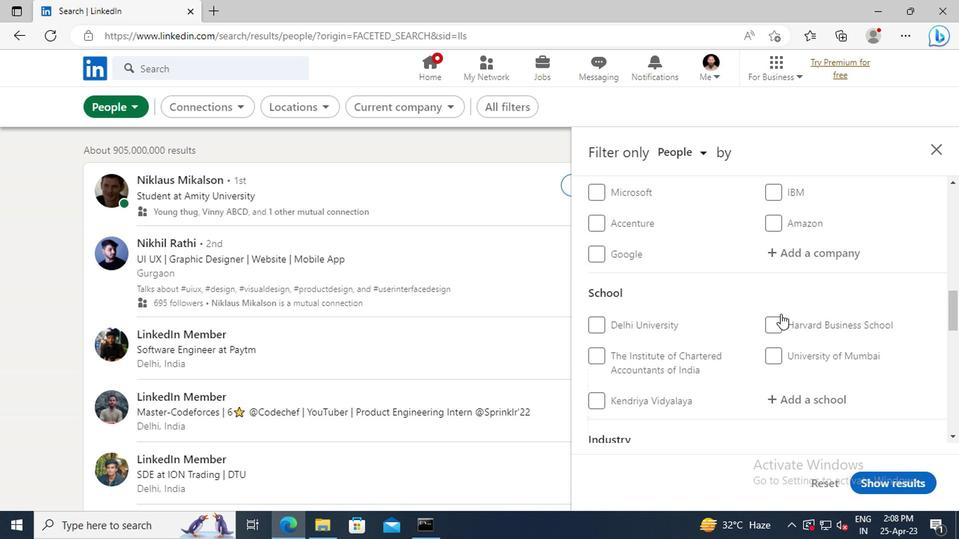 
Action: Mouse scrolled (777, 315) with delta (0, 0)
Screenshot: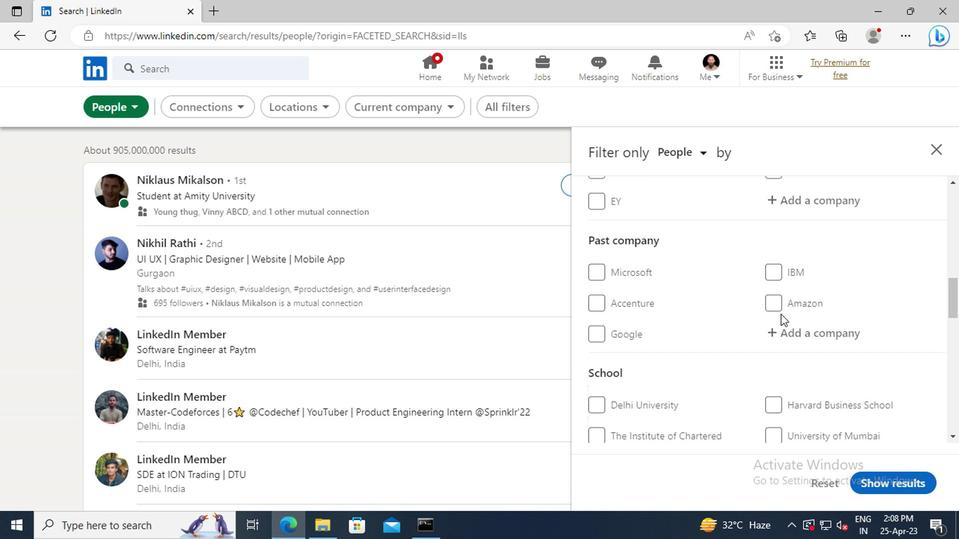 
Action: Mouse scrolled (777, 315) with delta (0, 0)
Screenshot: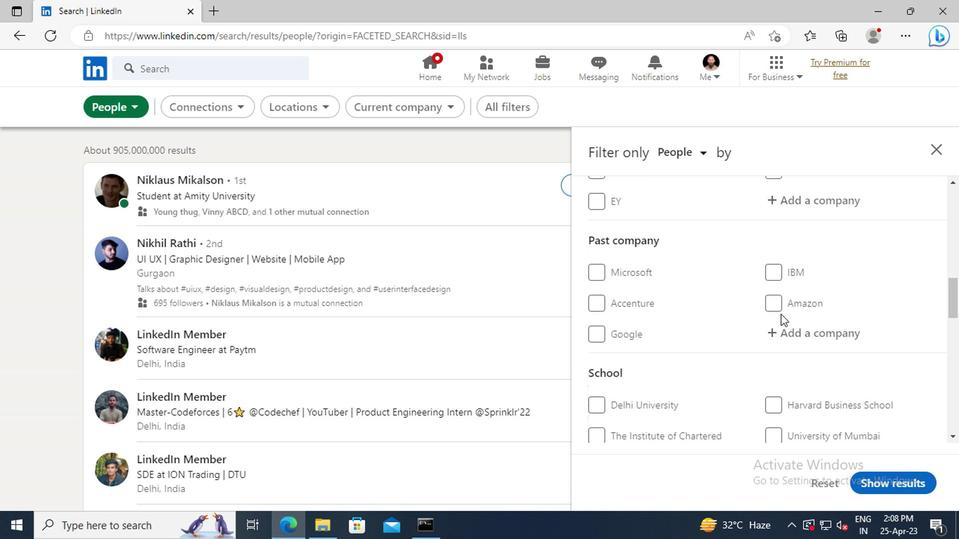 
Action: Mouse scrolled (777, 315) with delta (0, 0)
Screenshot: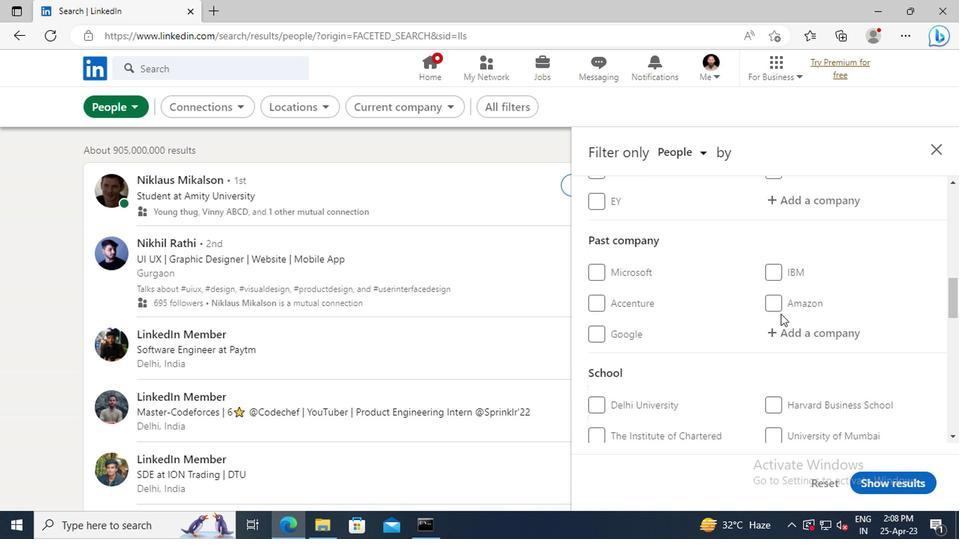 
Action: Mouse moved to (782, 323)
Screenshot: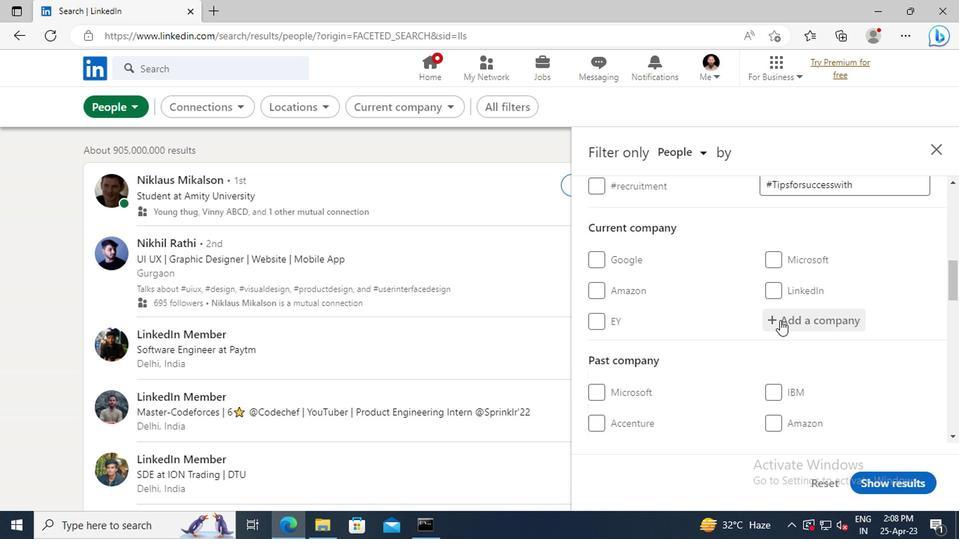 
Action: Mouse pressed left at (782, 323)
Screenshot: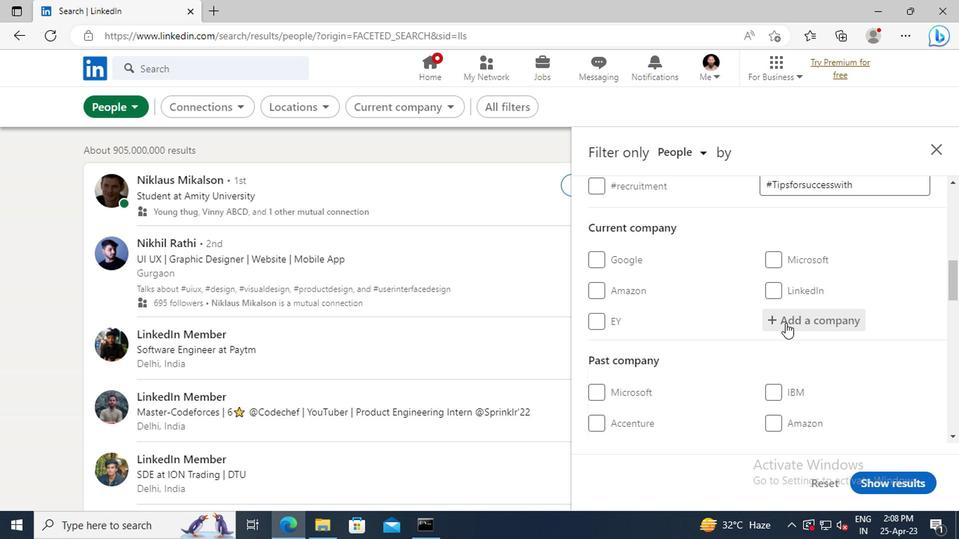 
Action: Key pressed <Key.shift>STL<Key.space>-<Key.space><Key.shift>STERLITE<Key.space><Key.shift>TECHNOLOGIES<Key.space><Key.shift>LIMITED
Screenshot: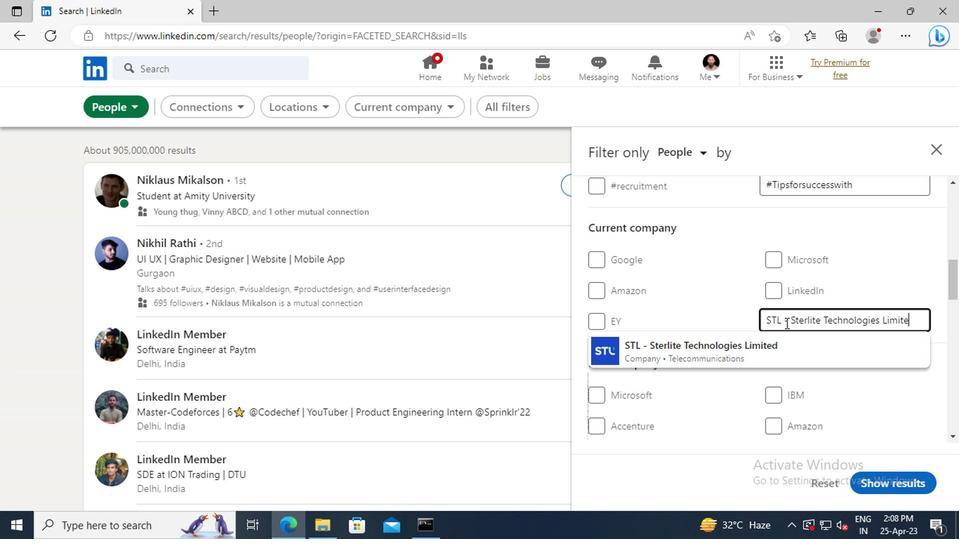 
Action: Mouse moved to (783, 341)
Screenshot: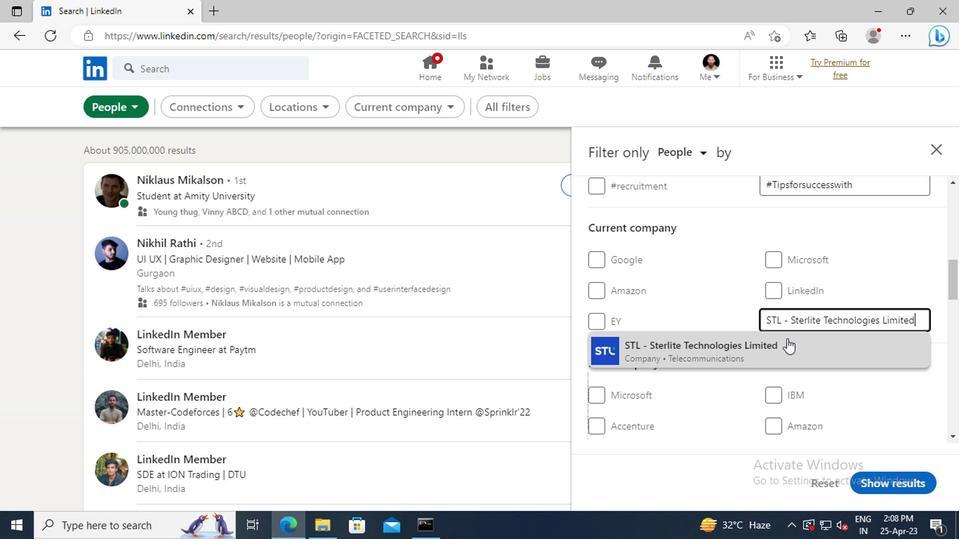 
Action: Mouse pressed left at (783, 341)
Screenshot: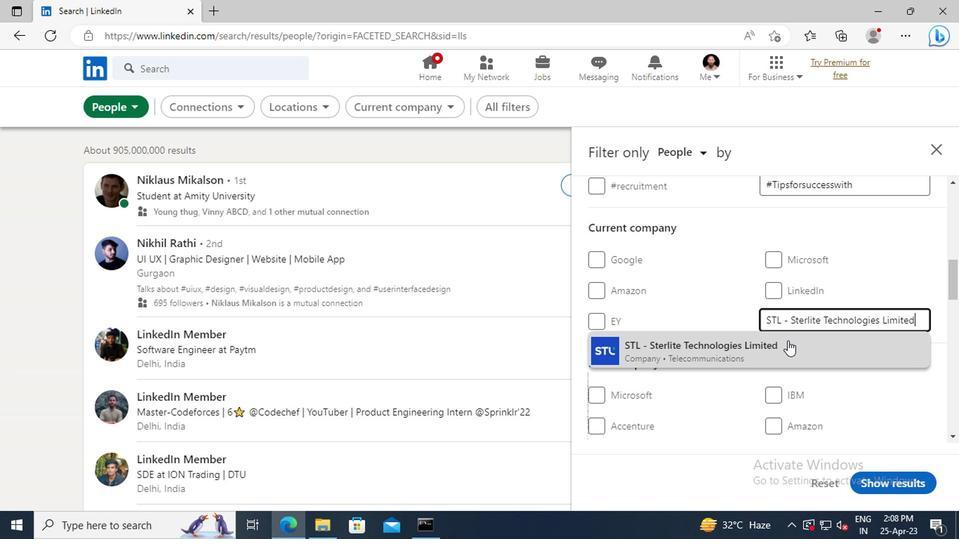 
Action: Mouse moved to (751, 297)
Screenshot: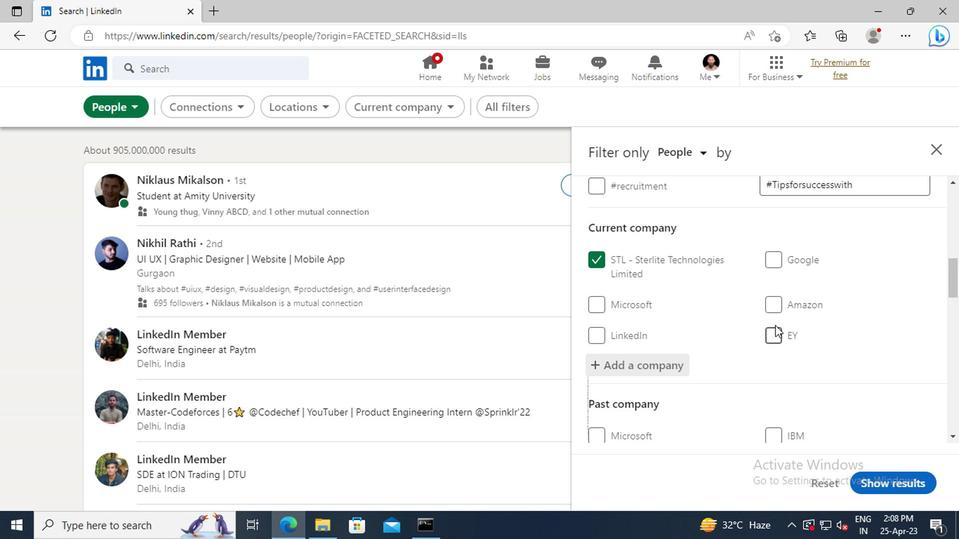 
Action: Mouse scrolled (751, 296) with delta (0, 0)
Screenshot: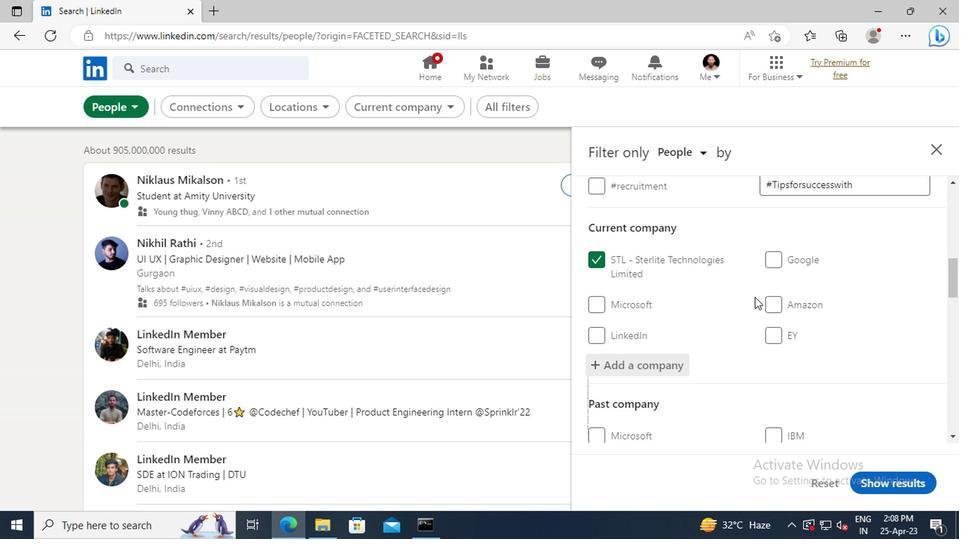 
Action: Mouse scrolled (751, 296) with delta (0, 0)
Screenshot: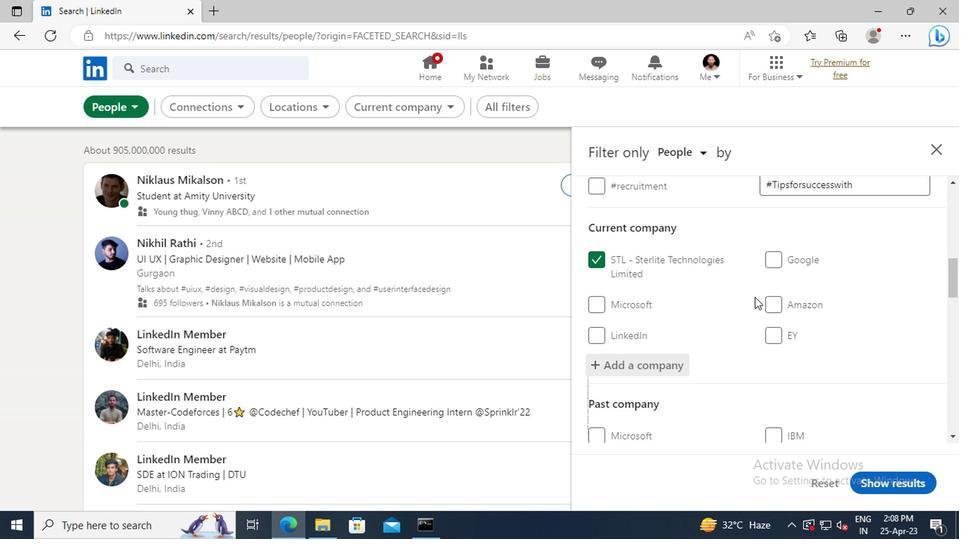 
Action: Mouse scrolled (751, 296) with delta (0, 0)
Screenshot: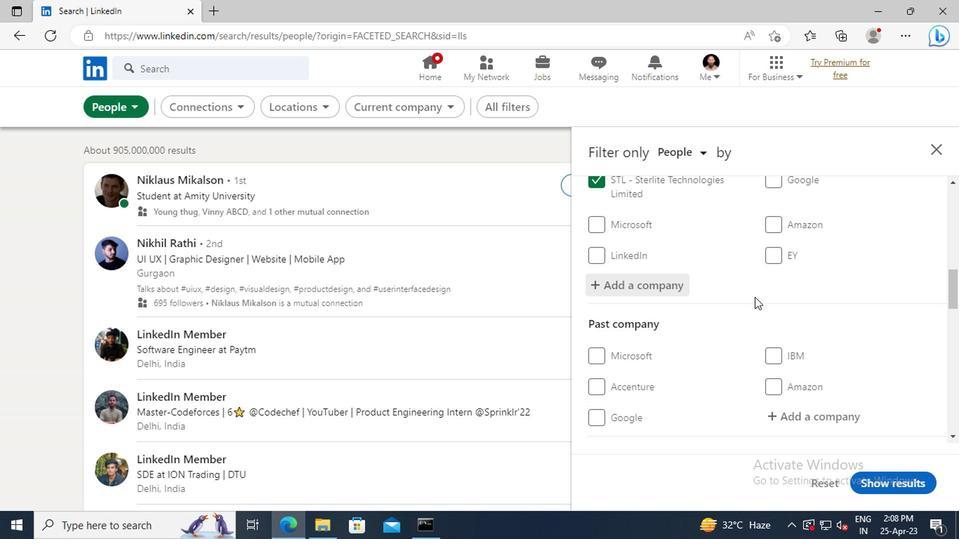 
Action: Mouse scrolled (751, 296) with delta (0, 0)
Screenshot: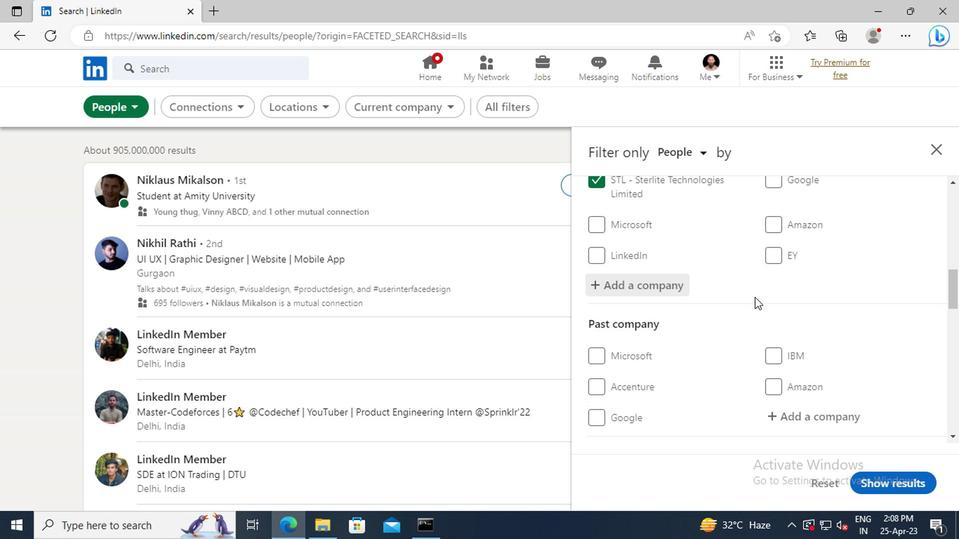 
Action: Mouse scrolled (751, 296) with delta (0, 0)
Screenshot: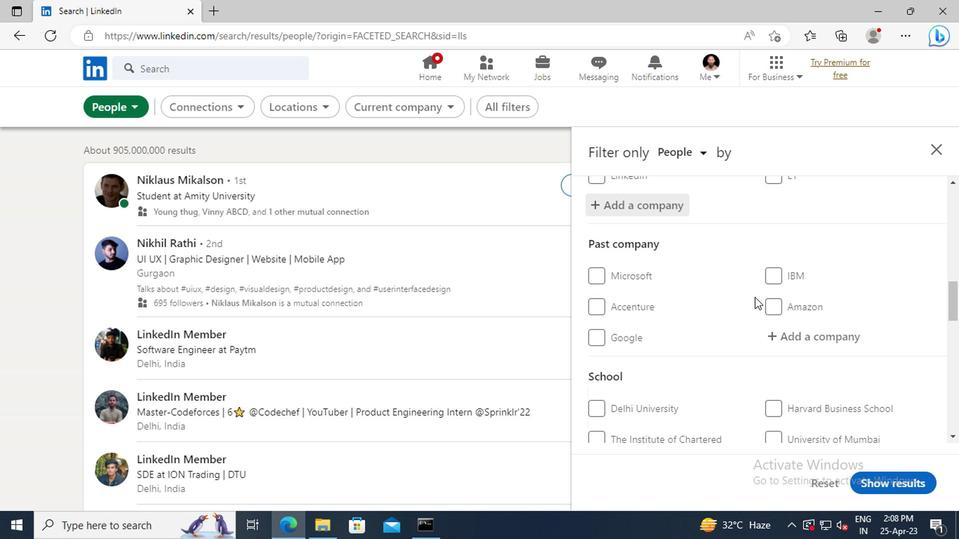 
Action: Mouse scrolled (751, 296) with delta (0, 0)
Screenshot: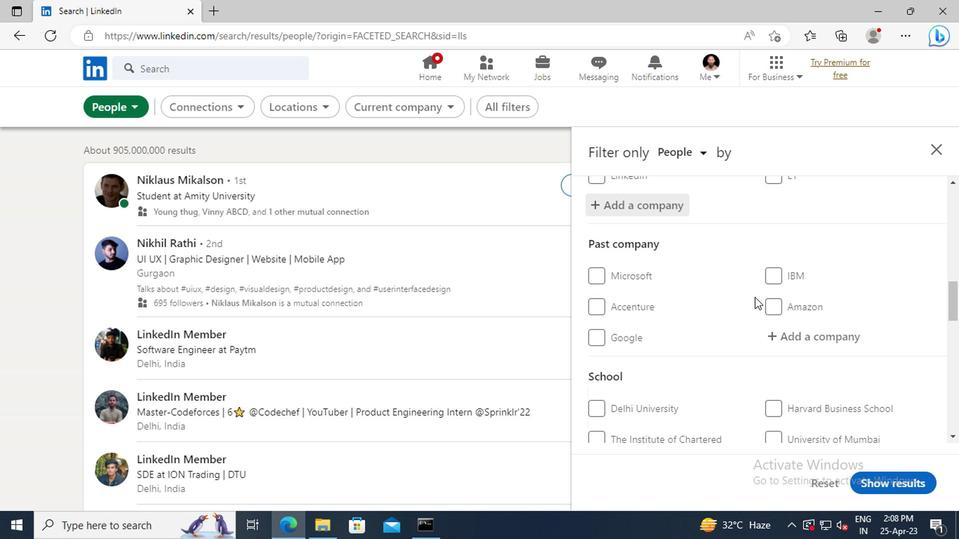 
Action: Mouse scrolled (751, 296) with delta (0, 0)
Screenshot: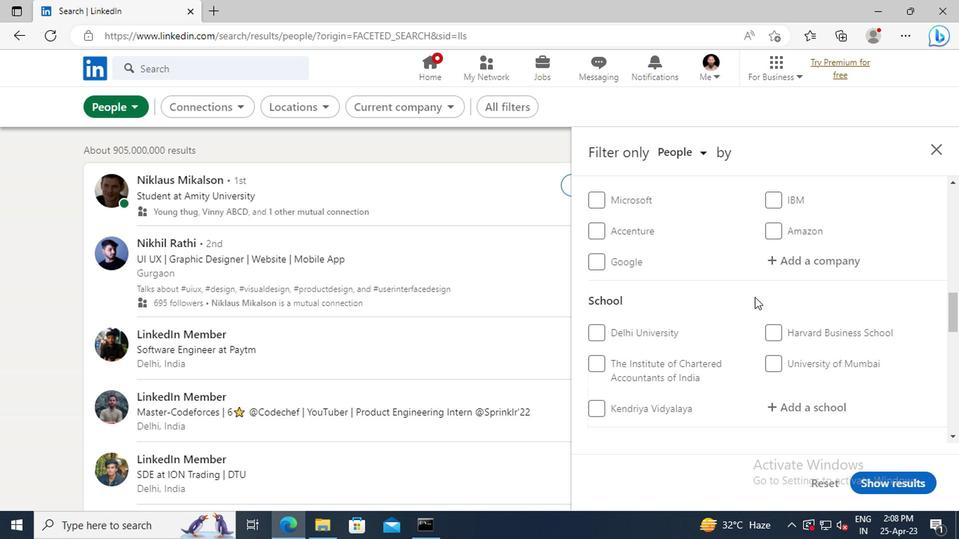 
Action: Mouse scrolled (751, 296) with delta (0, 0)
Screenshot: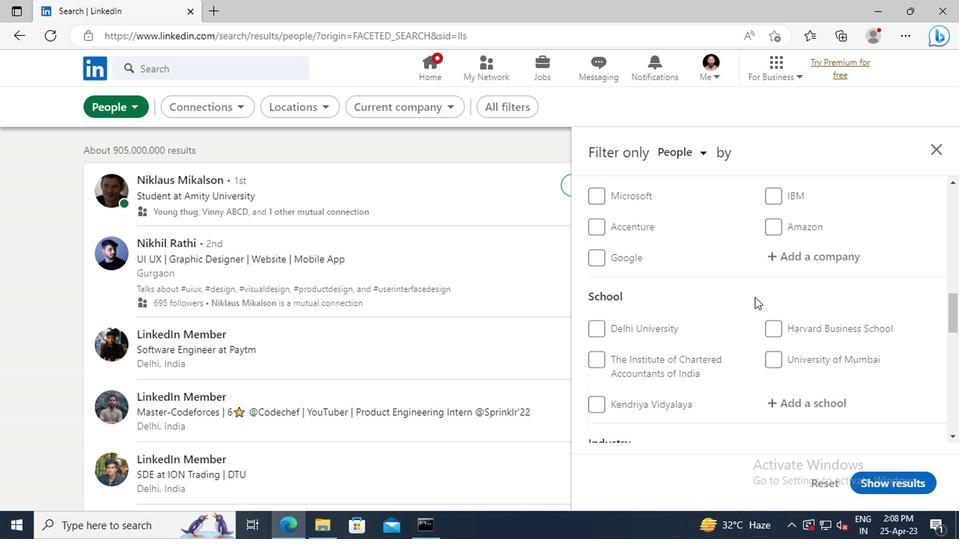 
Action: Mouse moved to (784, 325)
Screenshot: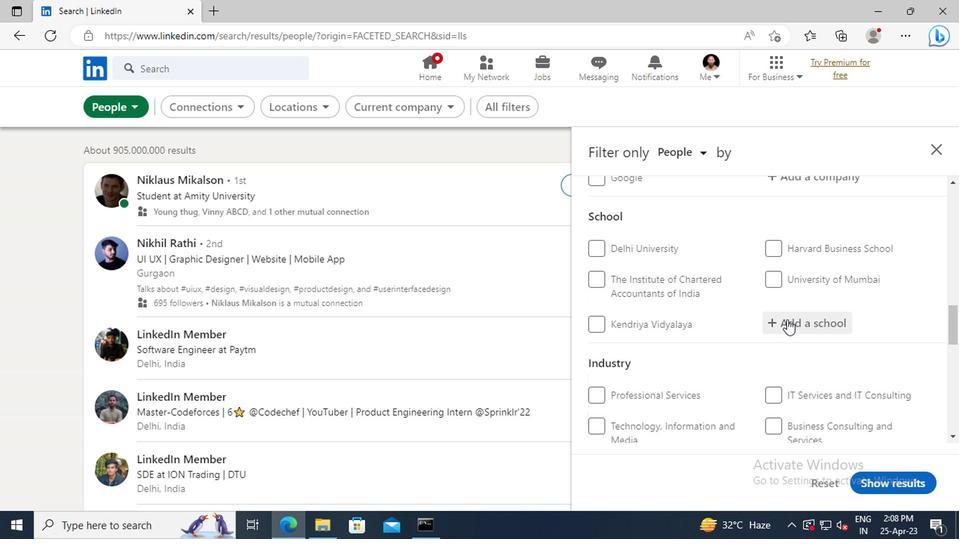 
Action: Mouse pressed left at (784, 325)
Screenshot: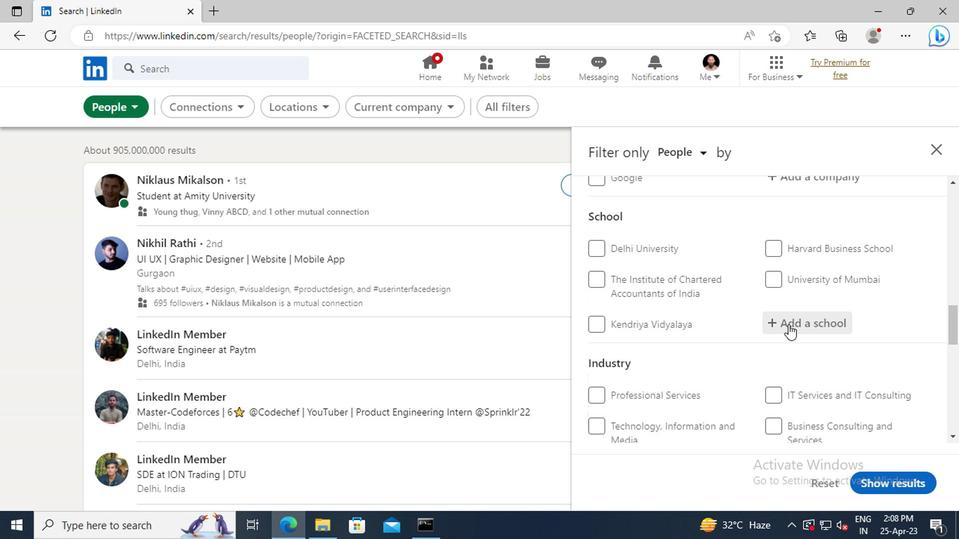 
Action: Key pressed <Key.shift>RAMANUJAN<Key.space><Key.shift><Key.shift><Key.shift><Key.shift><Key.shift><Key.shift><Key.shift><Key.shift><Key.shift><Key.shift><Key.shift><Key.shift><Key.shift>COLLEGE
Screenshot: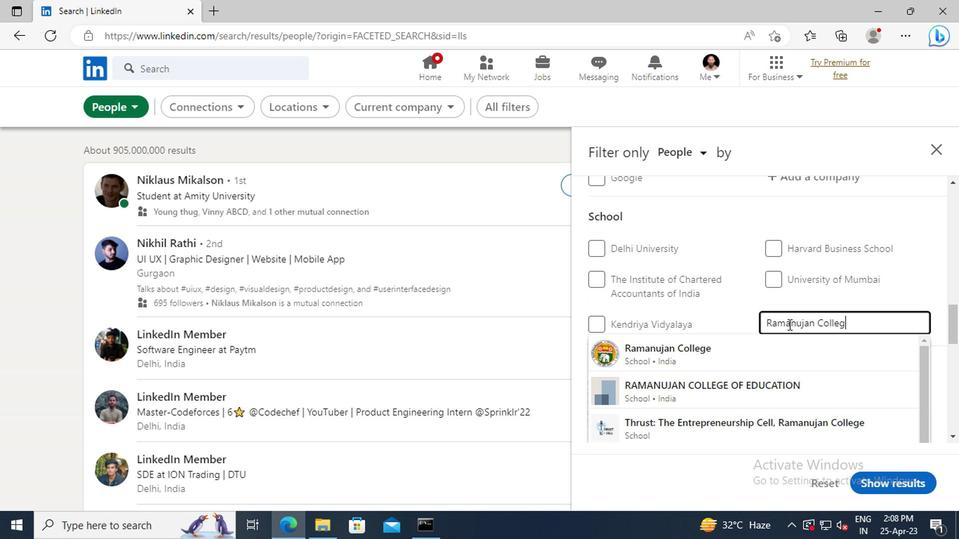 
Action: Mouse moved to (735, 352)
Screenshot: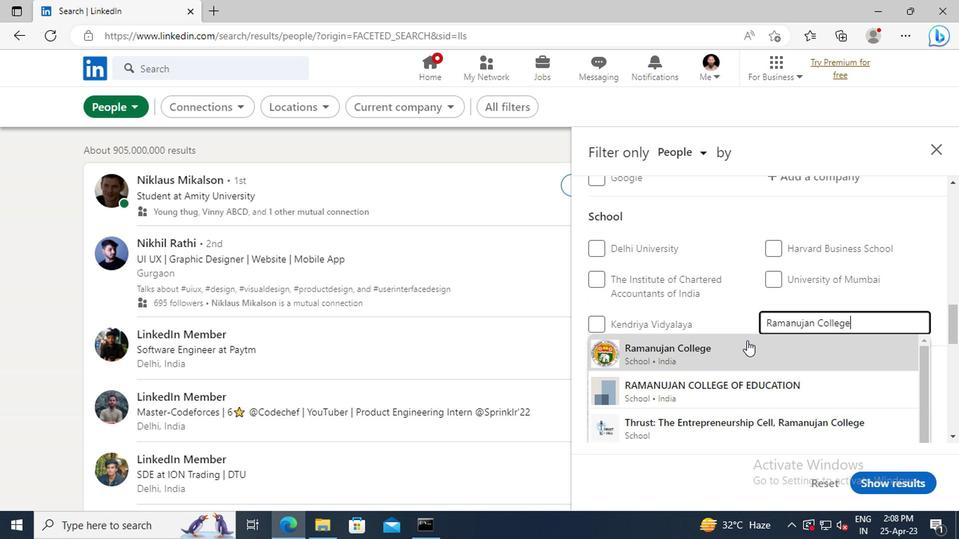 
Action: Mouse pressed left at (735, 352)
Screenshot: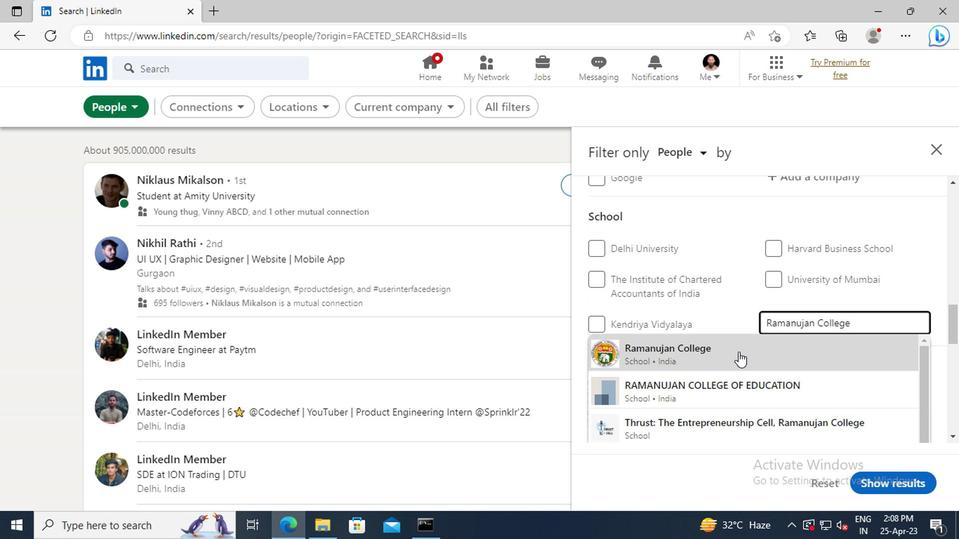 
Action: Mouse moved to (762, 295)
Screenshot: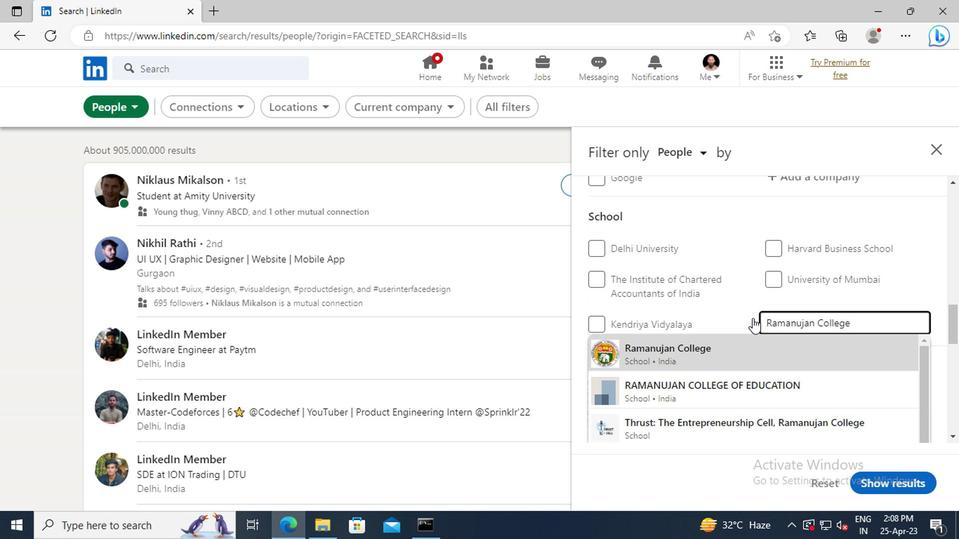 
Action: Mouse scrolled (762, 294) with delta (0, 0)
Screenshot: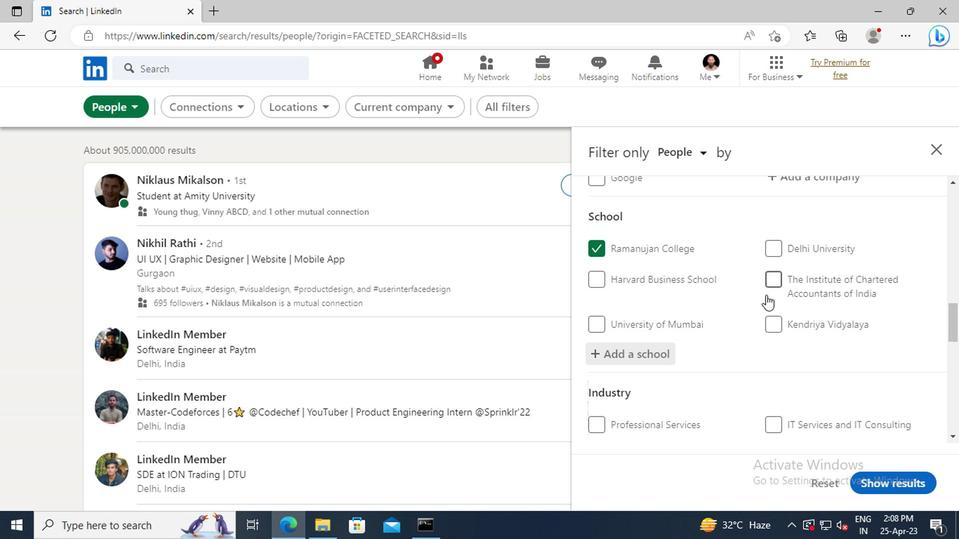 
Action: Mouse scrolled (762, 294) with delta (0, 0)
Screenshot: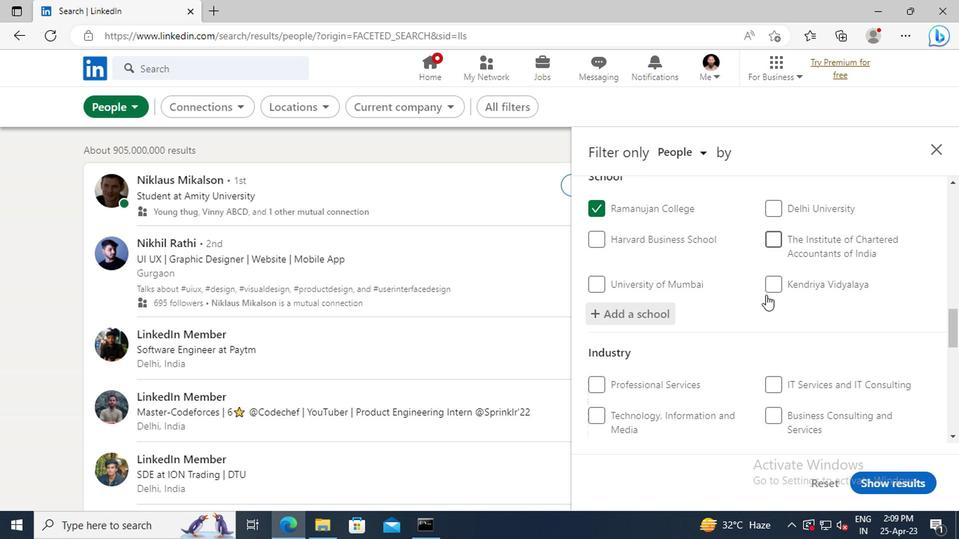 
Action: Mouse scrolled (762, 294) with delta (0, 0)
Screenshot: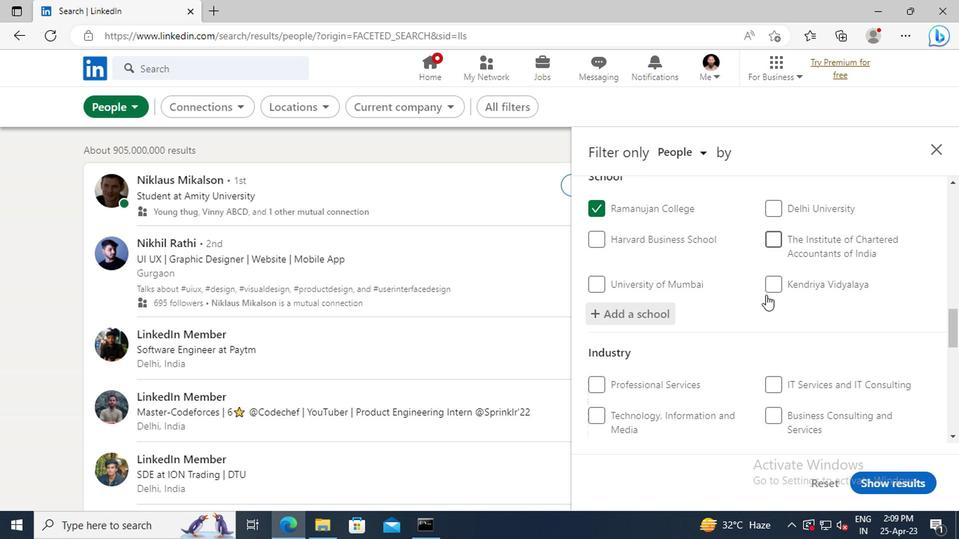 
Action: Mouse scrolled (762, 294) with delta (0, 0)
Screenshot: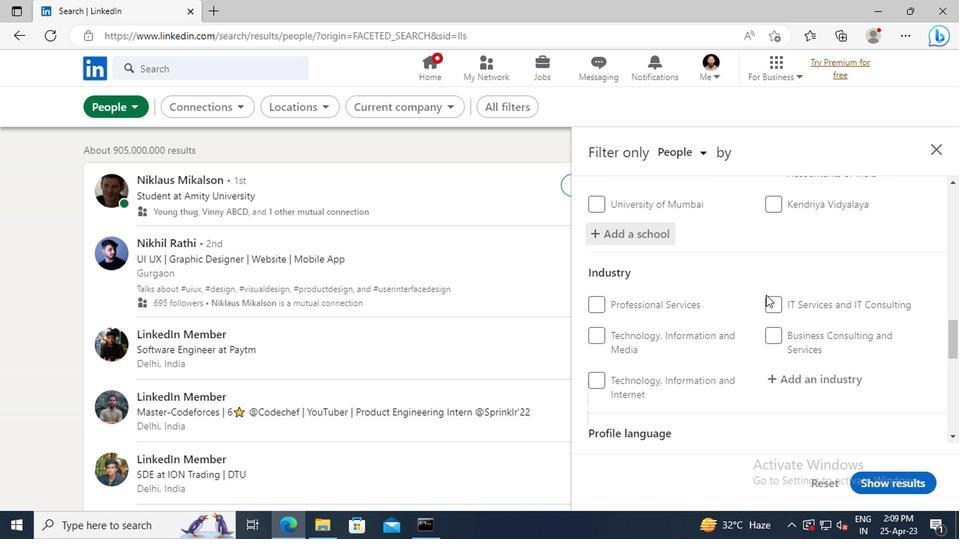 
Action: Mouse scrolled (762, 294) with delta (0, 0)
Screenshot: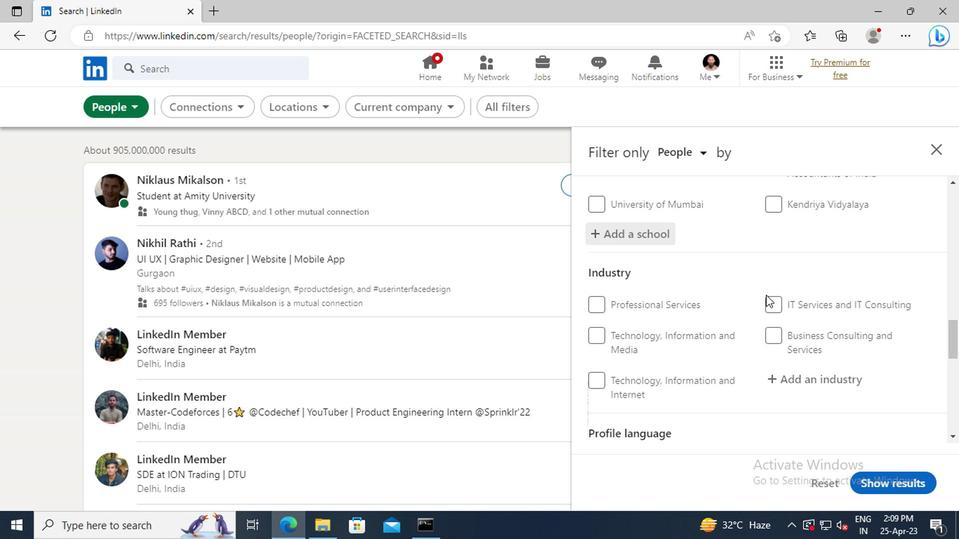 
Action: Mouse moved to (786, 299)
Screenshot: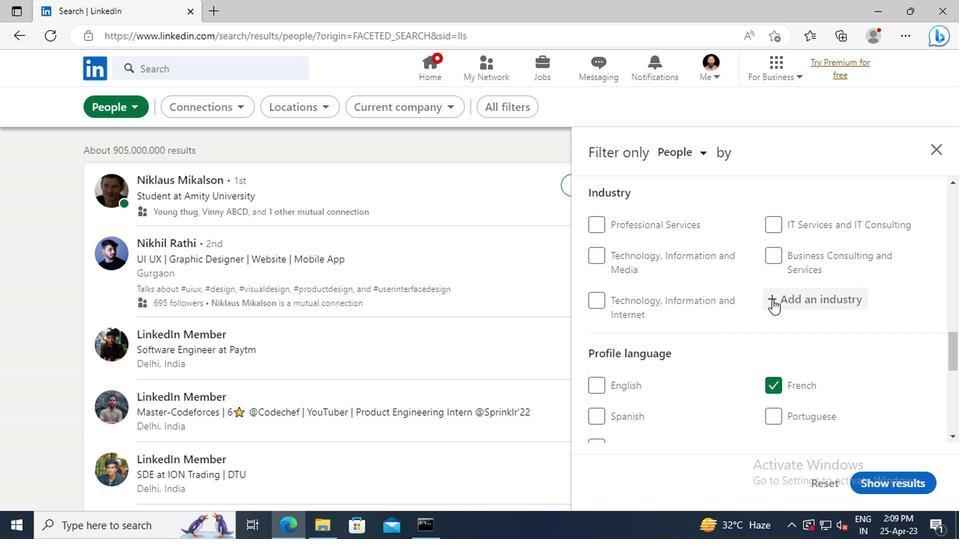 
Action: Mouse pressed left at (786, 299)
Screenshot: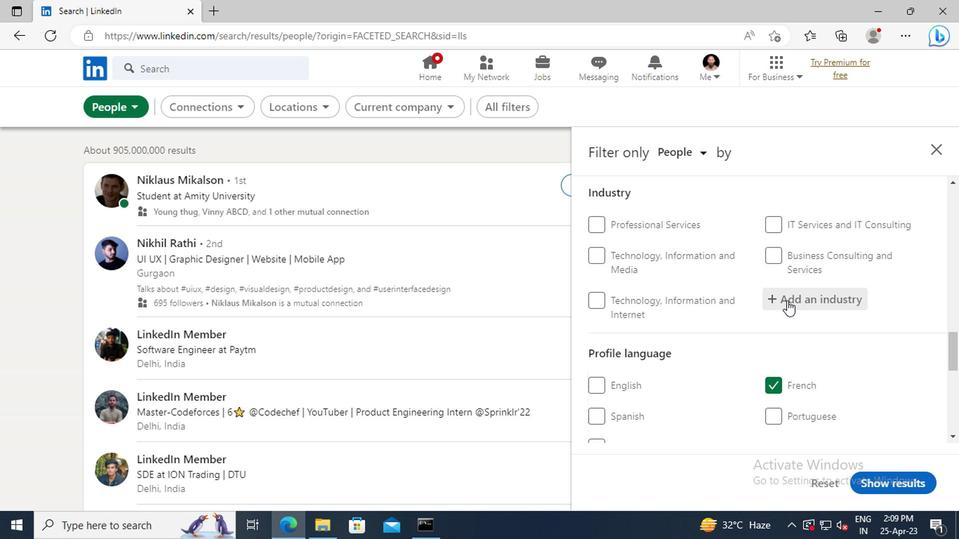 
Action: Mouse moved to (780, 298)
Screenshot: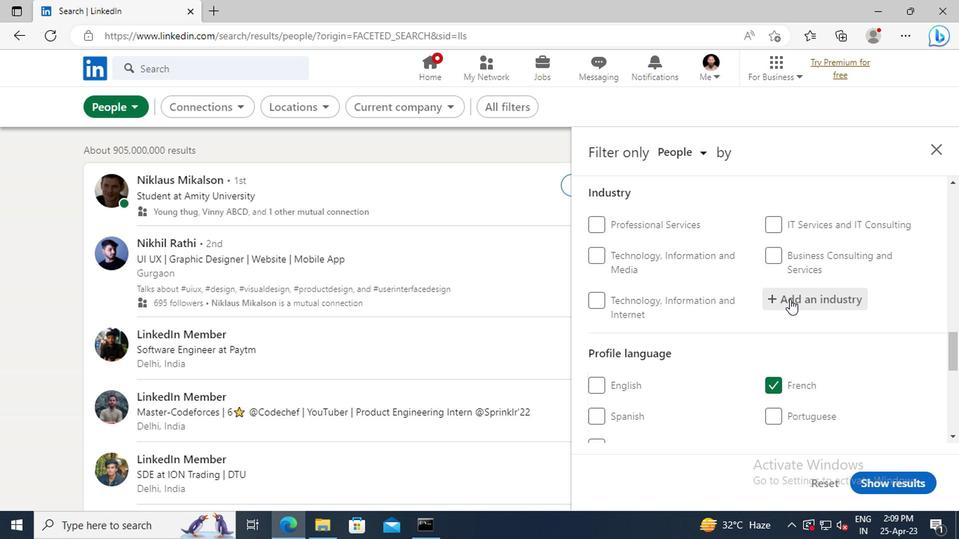
Action: Key pressed <Key.shift_r>ART
Screenshot: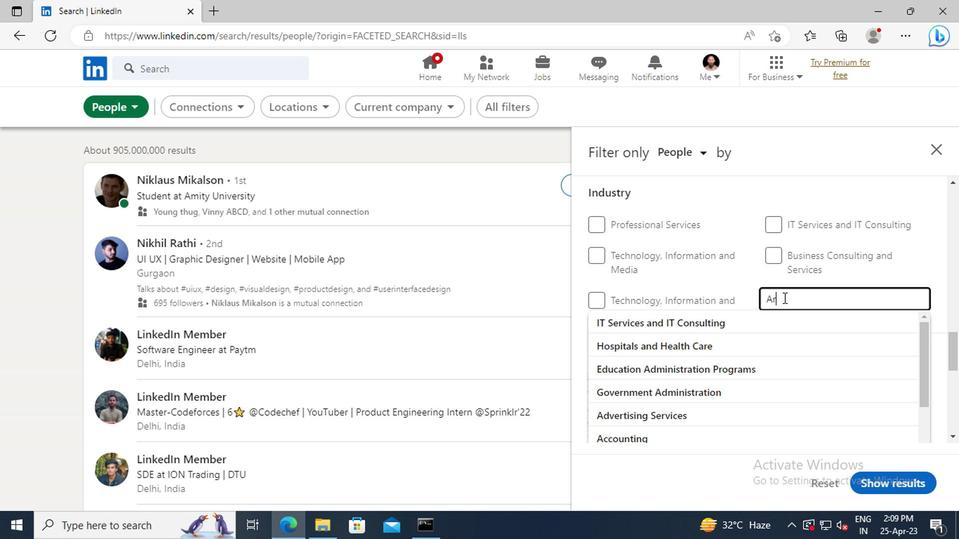 
Action: Mouse moved to (780, 297)
Screenshot: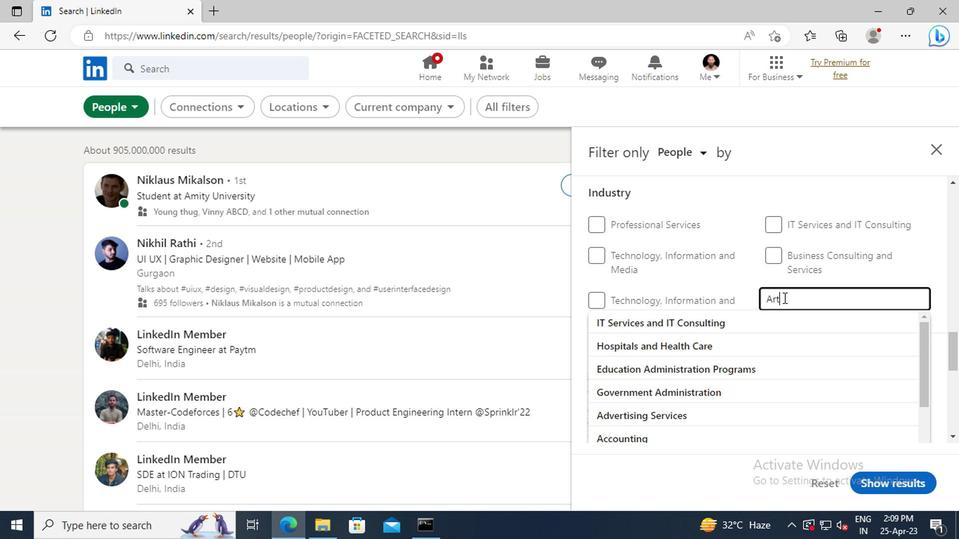 
Action: Key pressed ISTS<Key.space>AND<Key.space><Key.shift_r>WRITERS
Screenshot: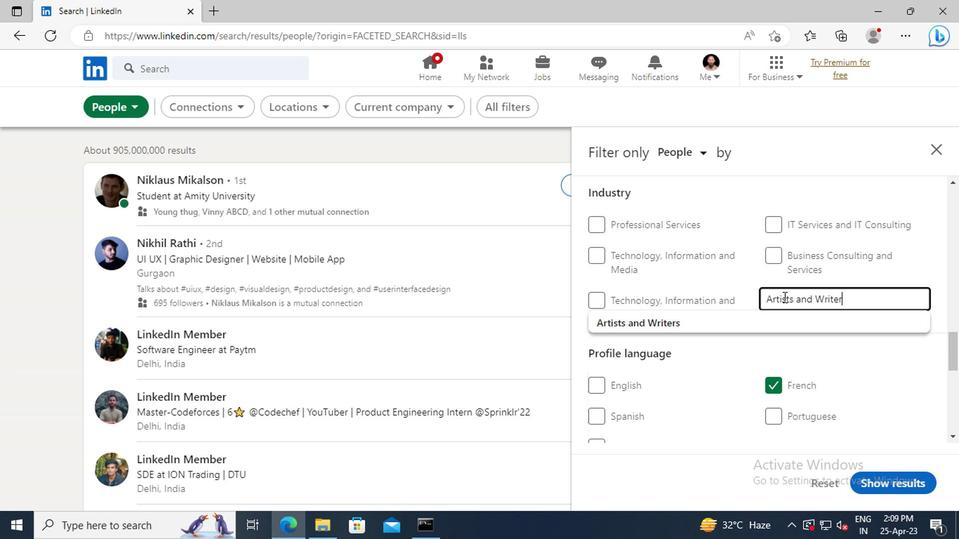 
Action: Mouse moved to (717, 319)
Screenshot: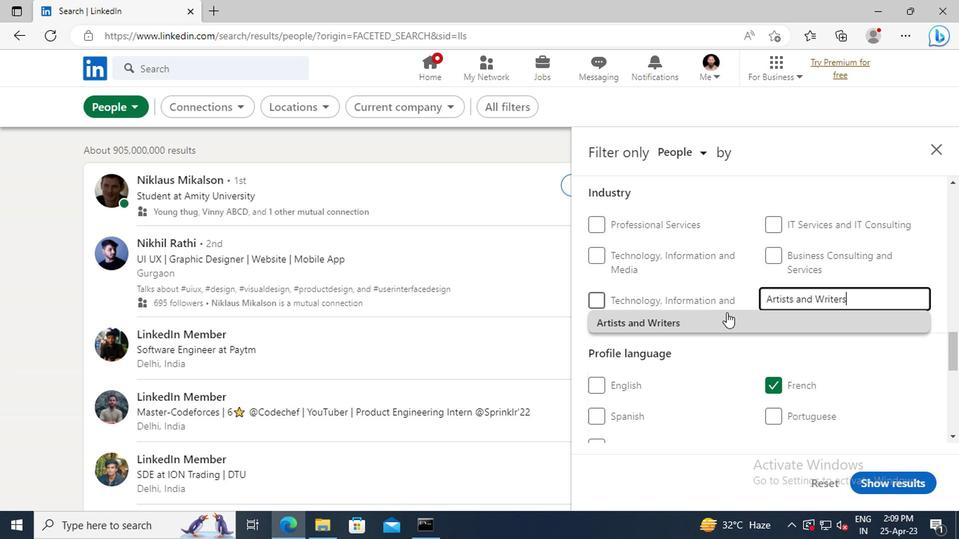 
Action: Mouse pressed left at (717, 319)
Screenshot: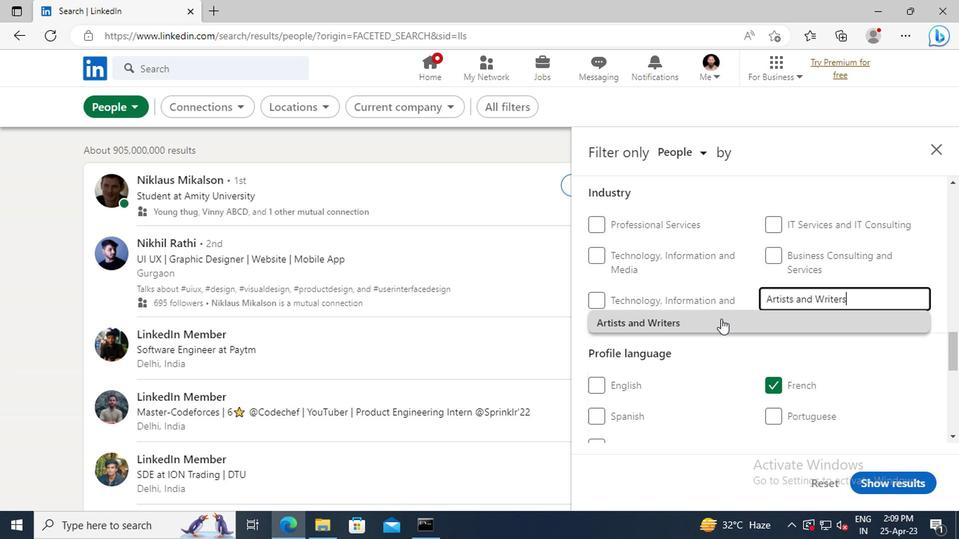 
Action: Mouse moved to (726, 286)
Screenshot: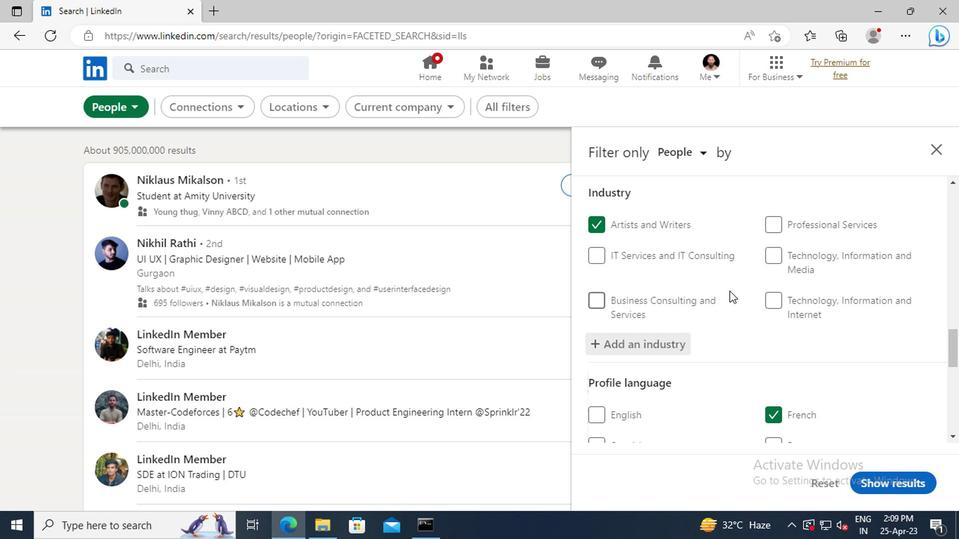 
Action: Mouse scrolled (726, 285) with delta (0, 0)
Screenshot: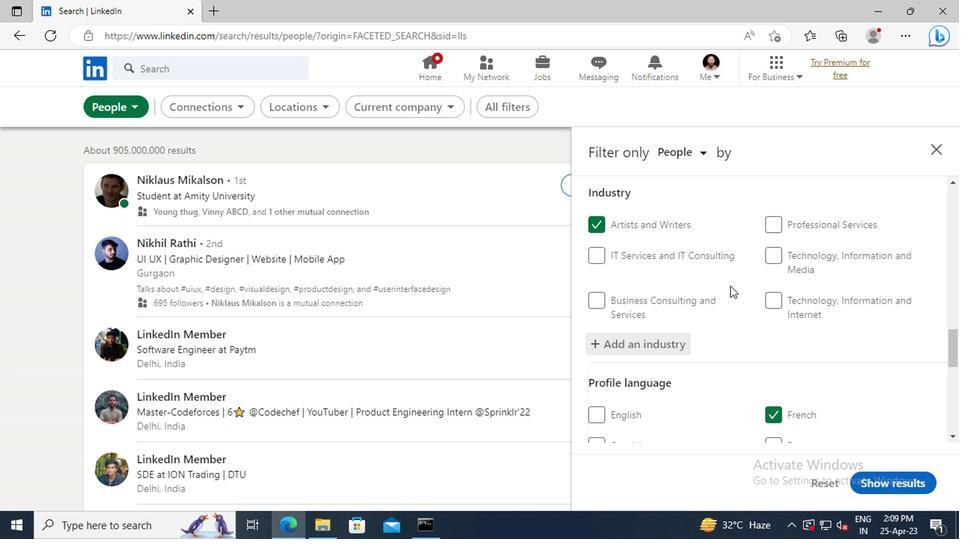 
Action: Mouse scrolled (726, 285) with delta (0, 0)
Screenshot: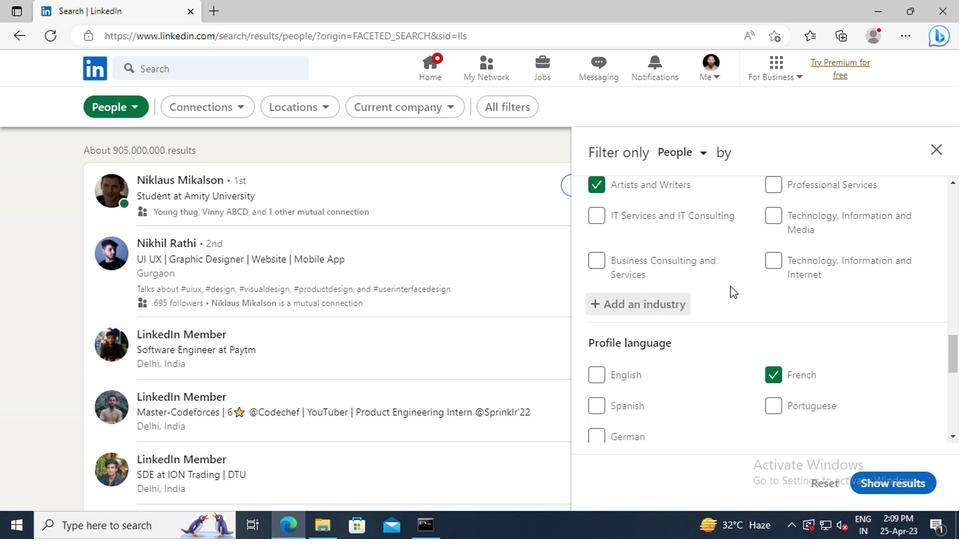 
Action: Mouse scrolled (726, 285) with delta (0, 0)
Screenshot: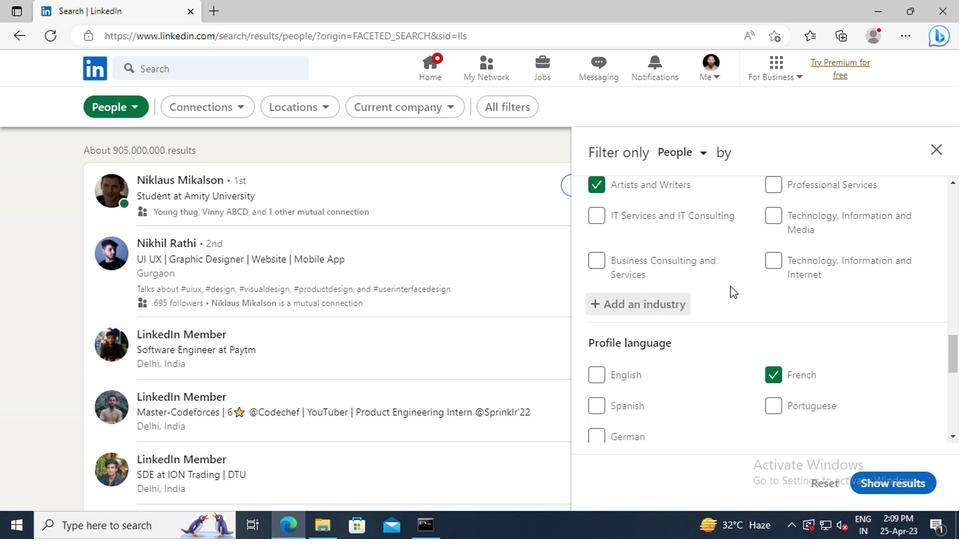 
Action: Mouse scrolled (726, 285) with delta (0, 0)
Screenshot: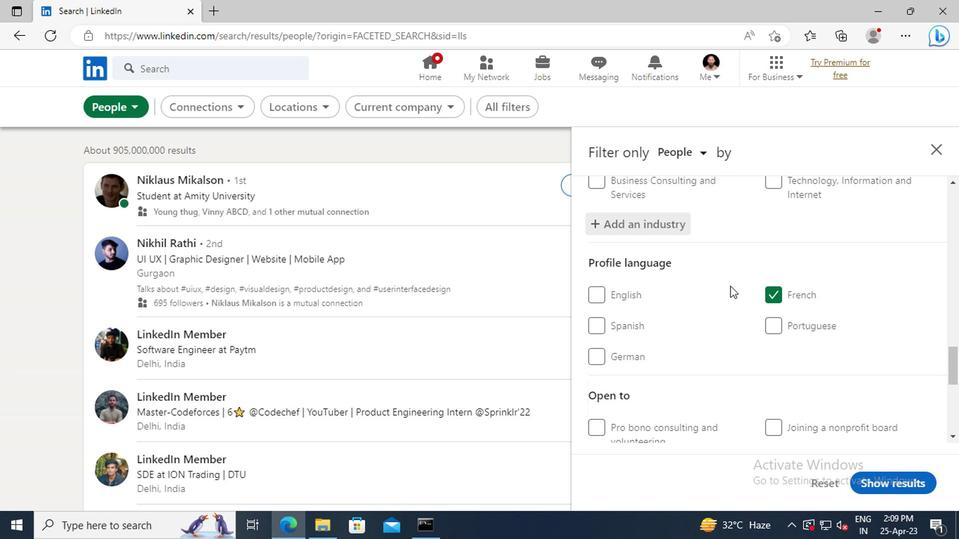 
Action: Mouse scrolled (726, 285) with delta (0, 0)
Screenshot: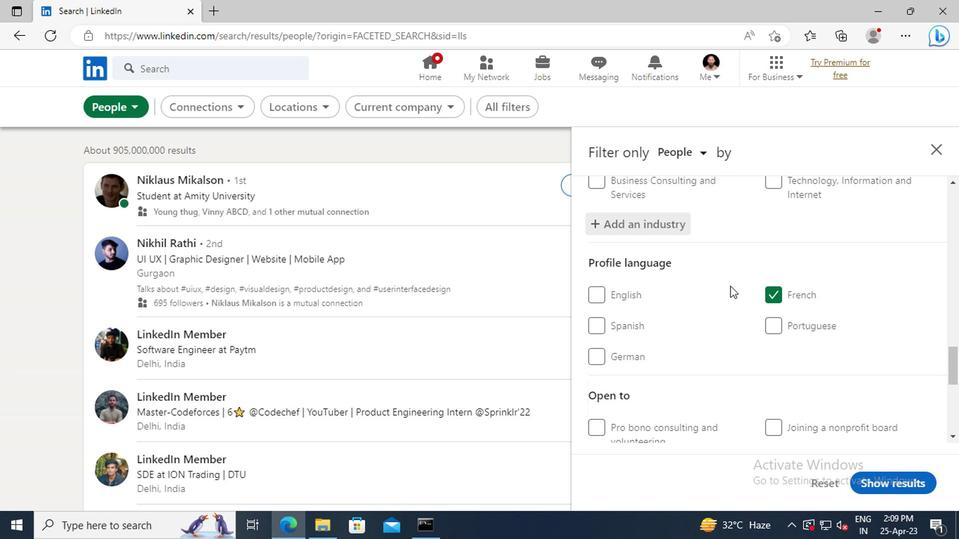 
Action: Mouse scrolled (726, 285) with delta (0, 0)
Screenshot: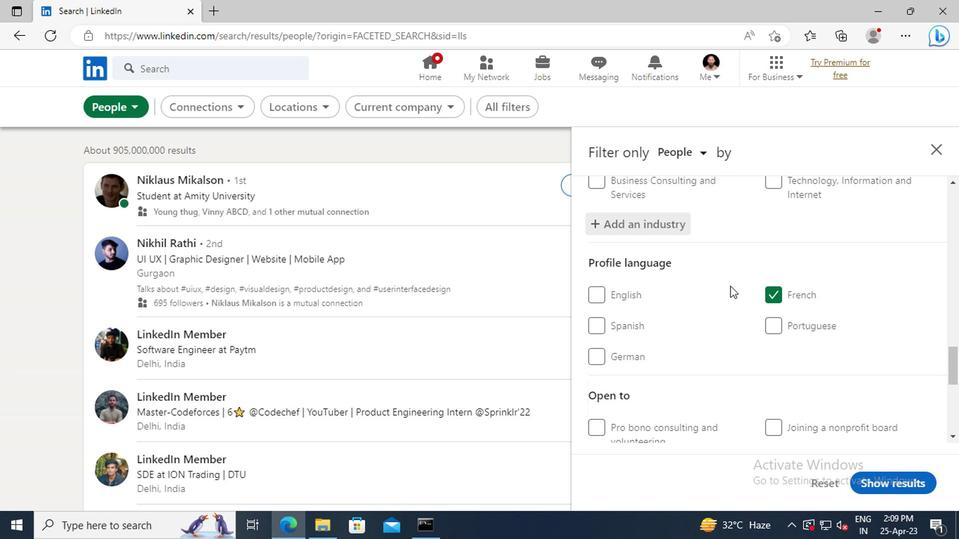 
Action: Mouse scrolled (726, 285) with delta (0, 0)
Screenshot: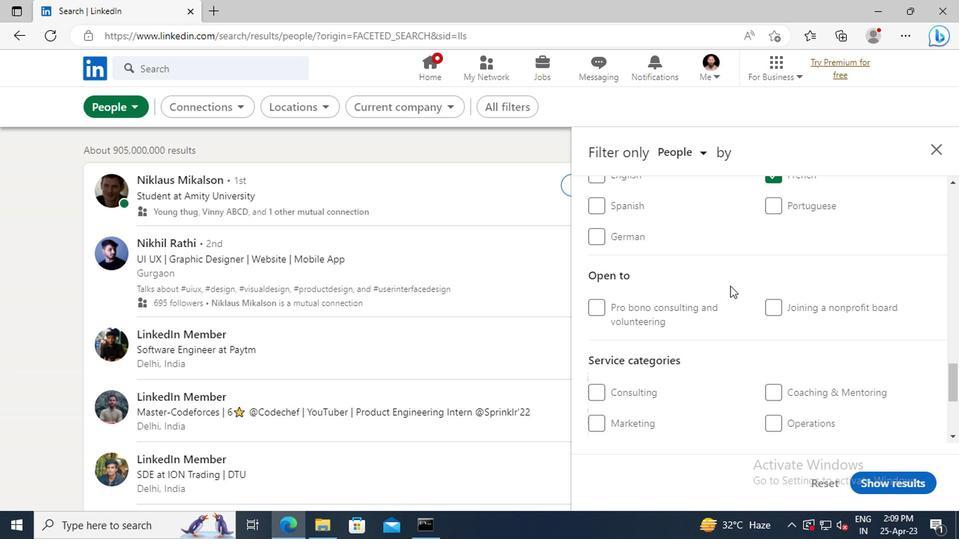
Action: Mouse scrolled (726, 285) with delta (0, 0)
Screenshot: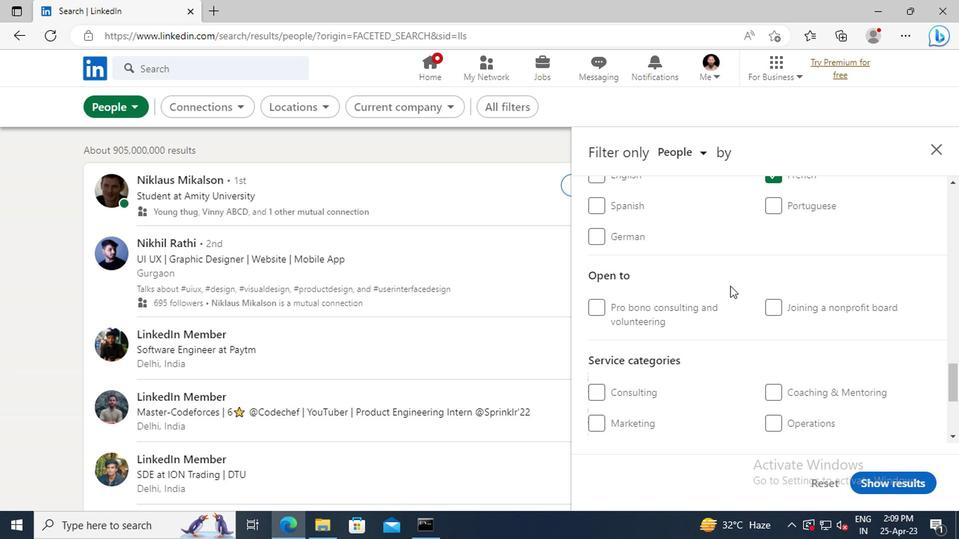 
Action: Mouse moved to (726, 286)
Screenshot: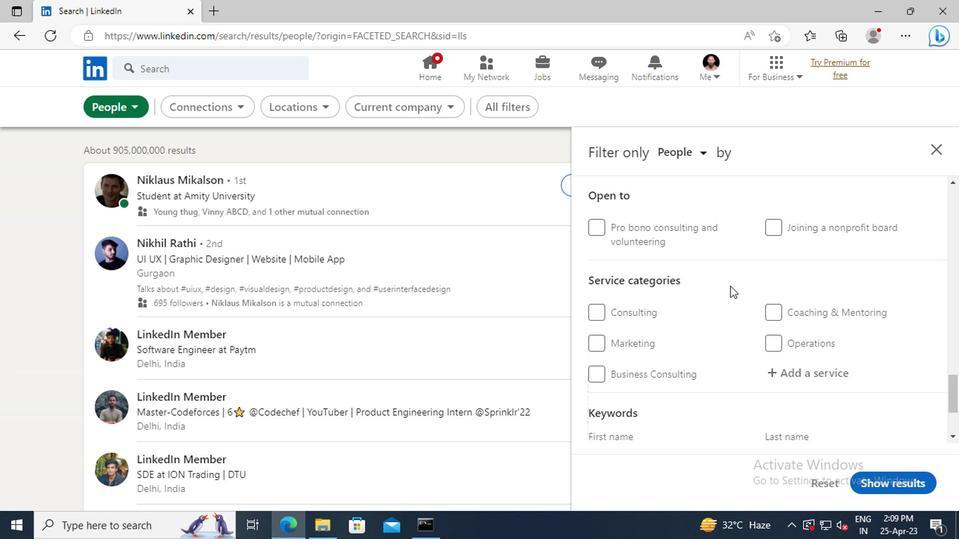 
Action: Mouse scrolled (726, 285) with delta (0, 0)
Screenshot: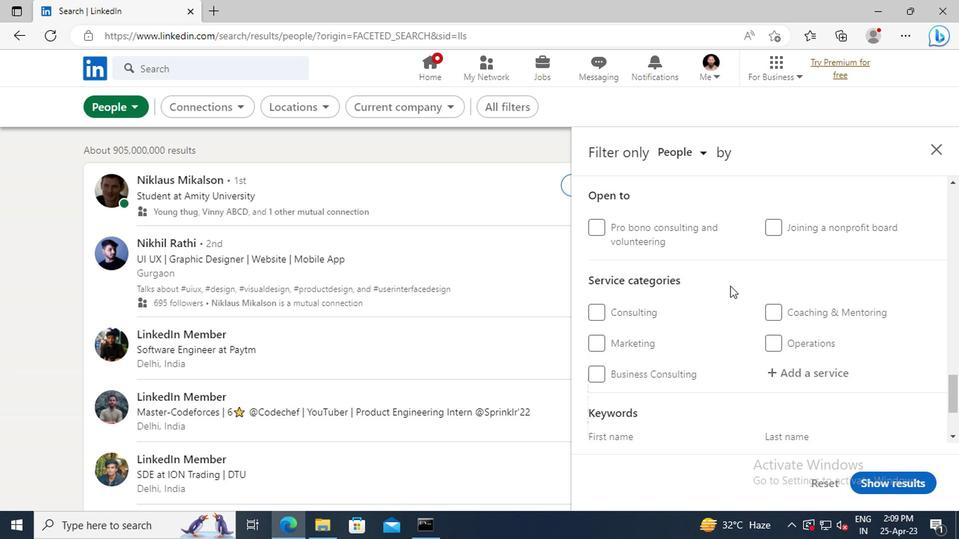 
Action: Mouse moved to (778, 329)
Screenshot: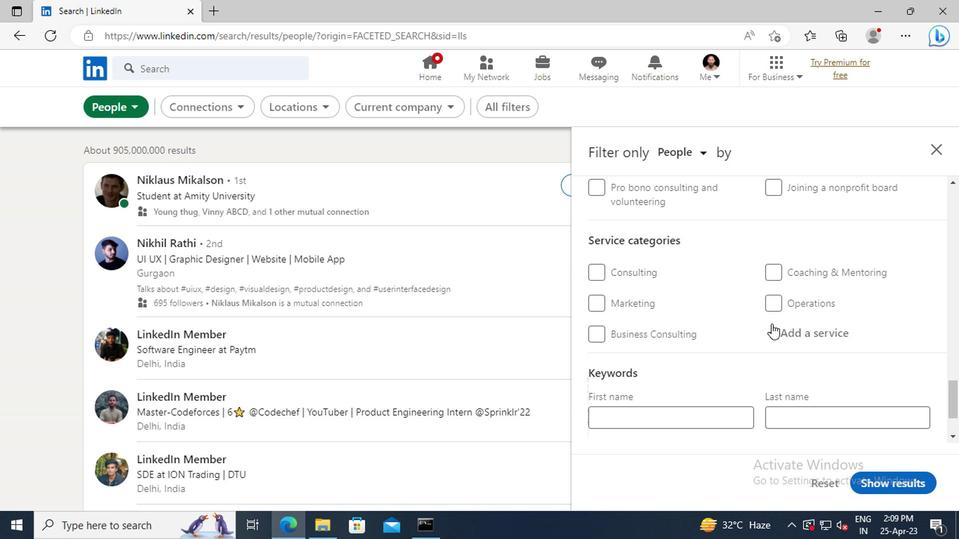 
Action: Mouse pressed left at (778, 329)
Screenshot: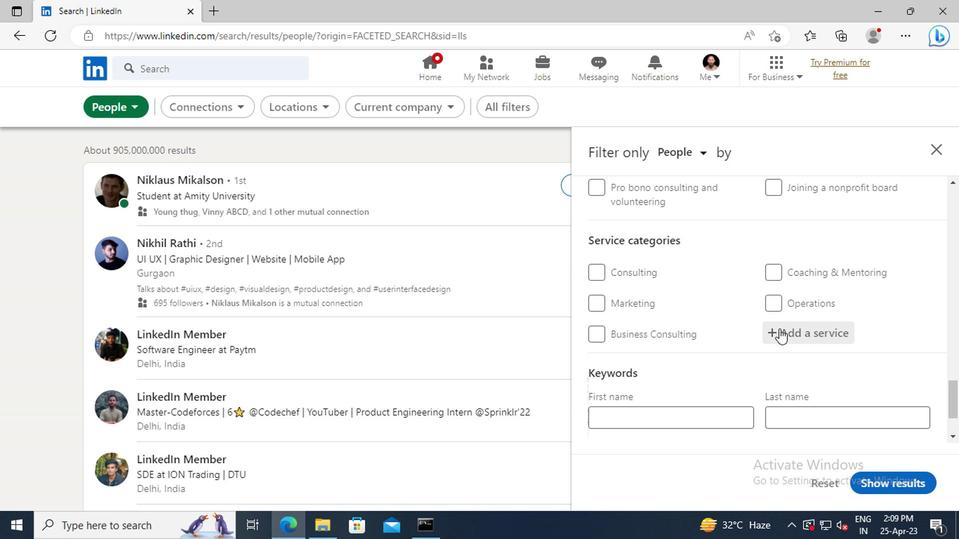 
Action: Key pressed <Key.shift>SEARCH<Key.space><Key.shift>ENGINE<Key.space><Key.shift>MARKETING<Key.space><Key.shift>(<Key.shift>SEM<Key.shift>)
Screenshot: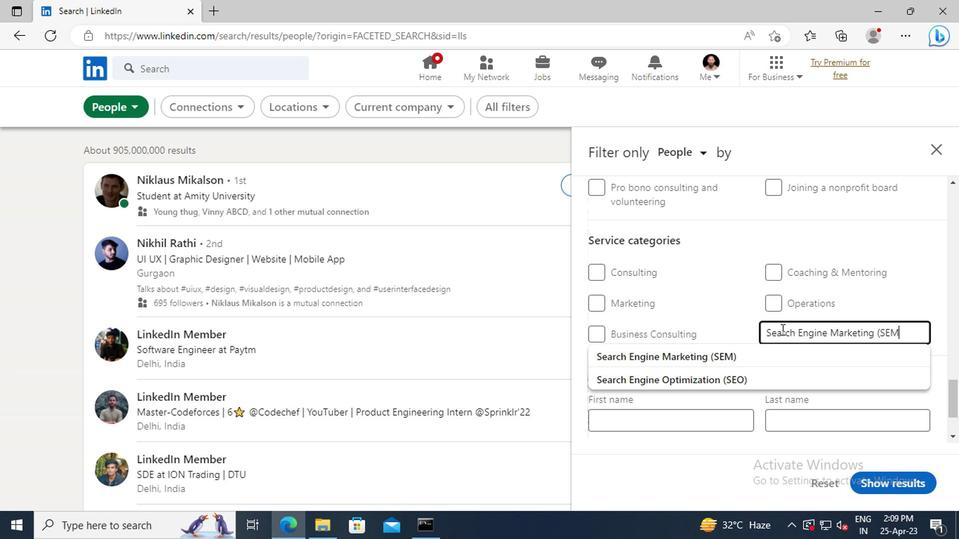 
Action: Mouse moved to (752, 355)
Screenshot: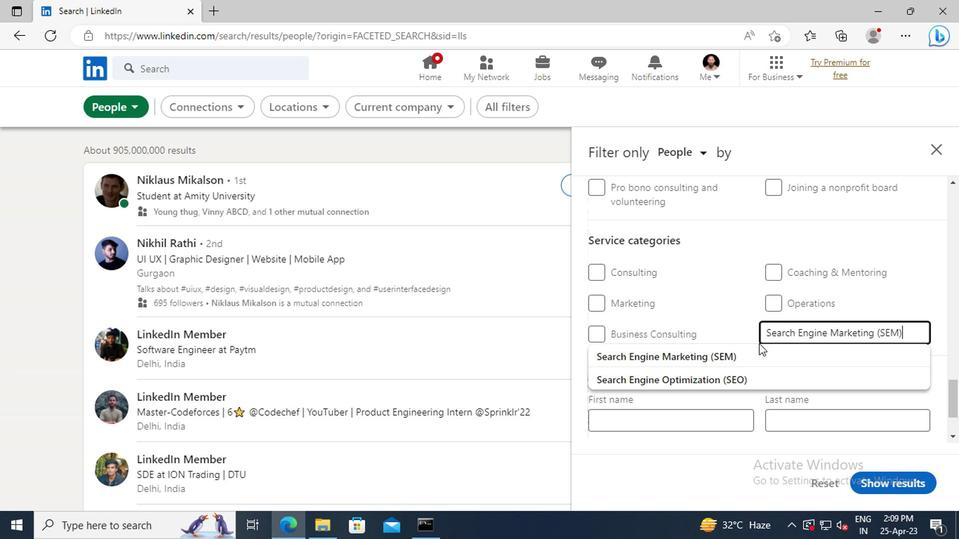 
Action: Mouse pressed left at (752, 355)
Screenshot: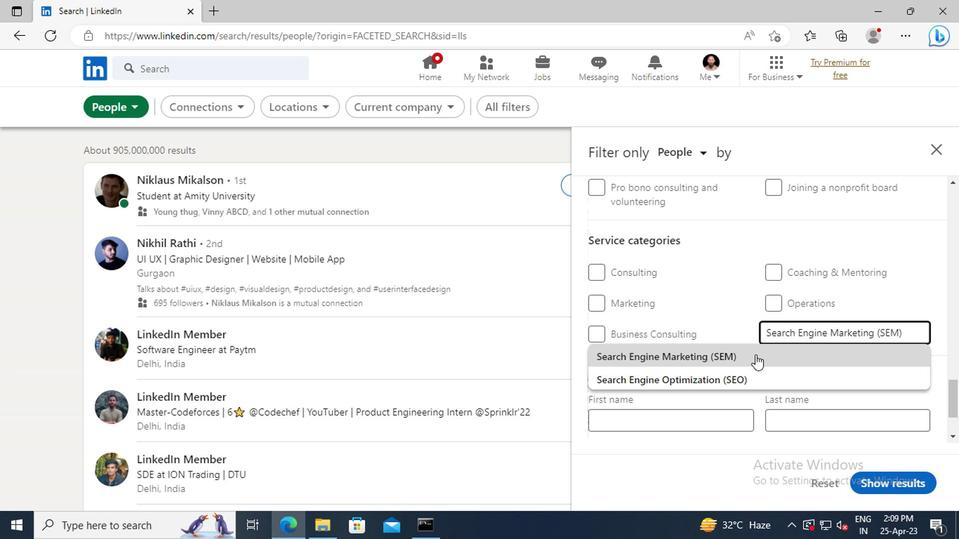 
Action: Mouse moved to (748, 296)
Screenshot: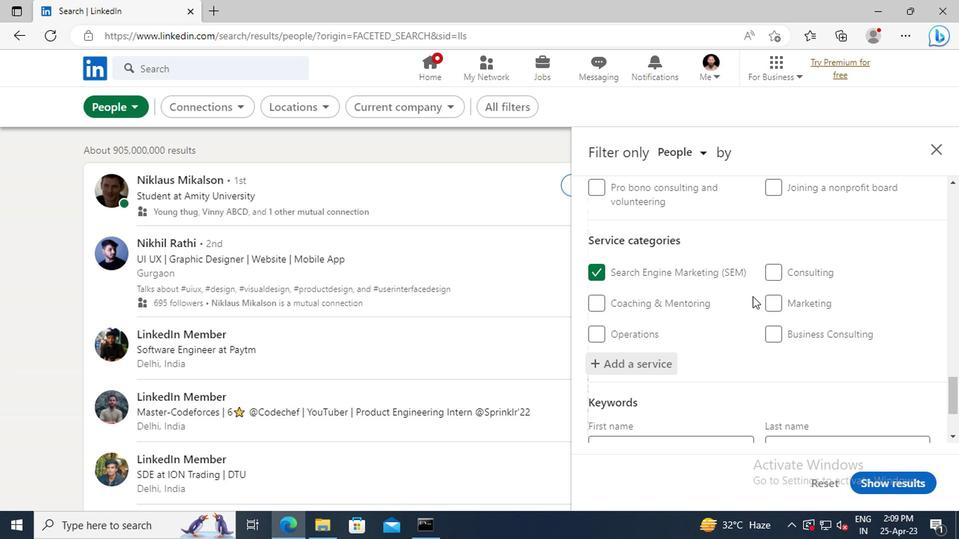 
Action: Mouse scrolled (748, 295) with delta (0, 0)
Screenshot: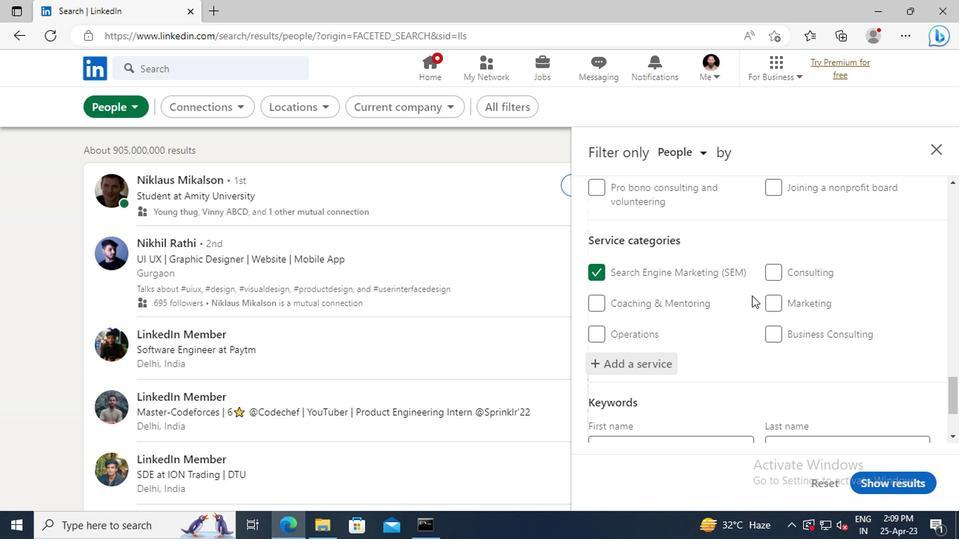 
Action: Mouse scrolled (748, 295) with delta (0, 0)
Screenshot: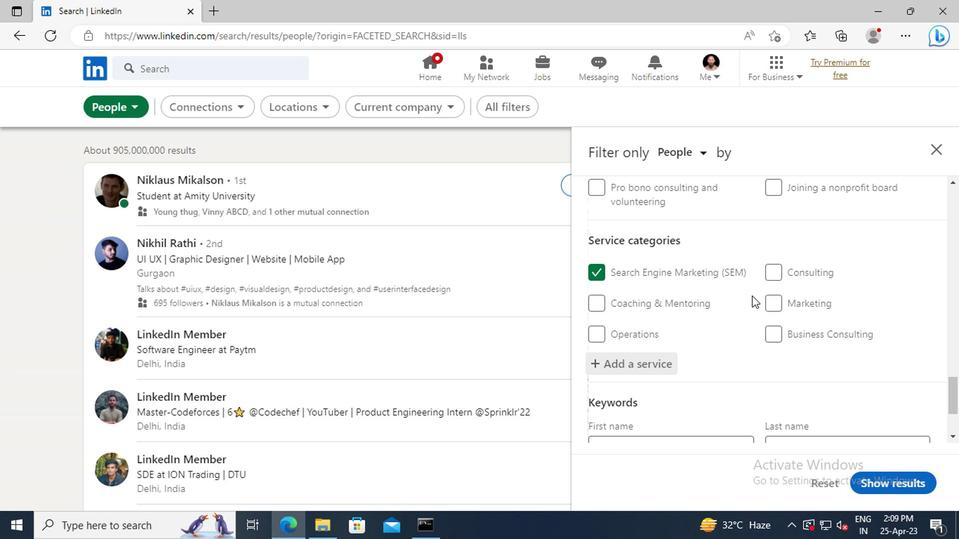 
Action: Mouse scrolled (748, 295) with delta (0, 0)
Screenshot: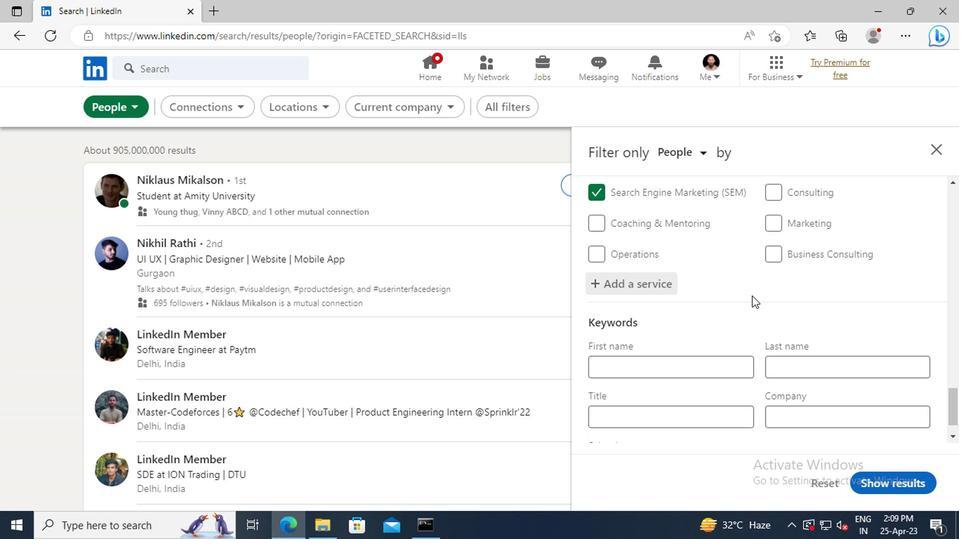 
Action: Mouse scrolled (748, 295) with delta (0, 0)
Screenshot: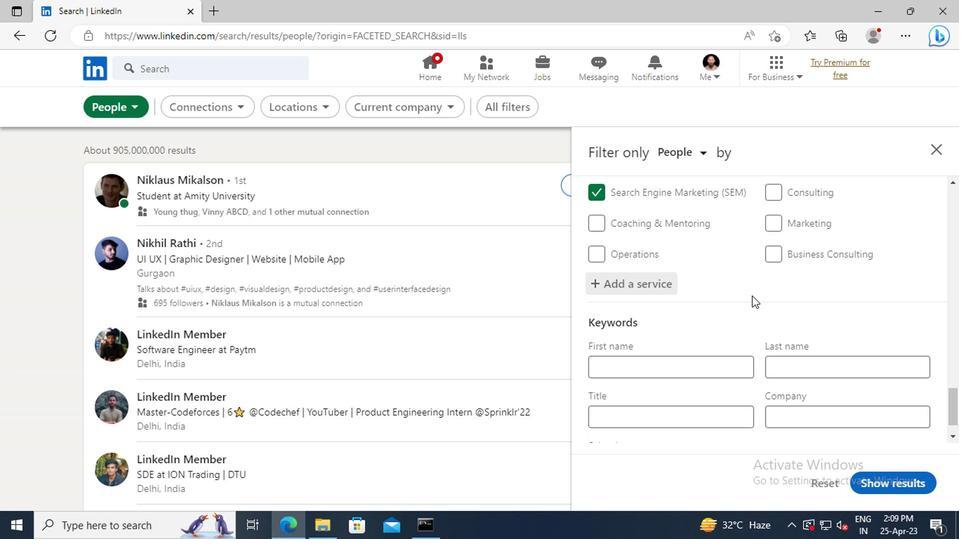 
Action: Mouse scrolled (748, 295) with delta (0, 0)
Screenshot: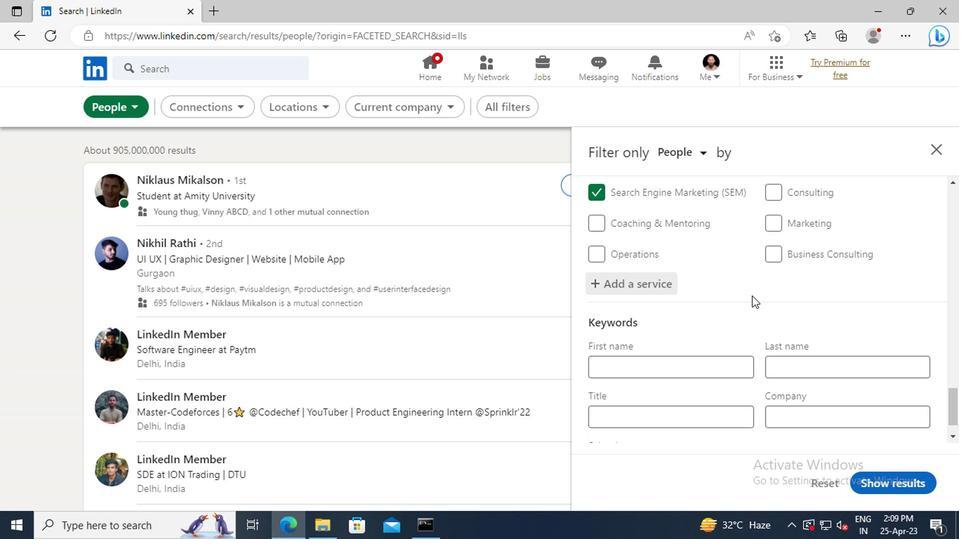 
Action: Mouse moved to (675, 380)
Screenshot: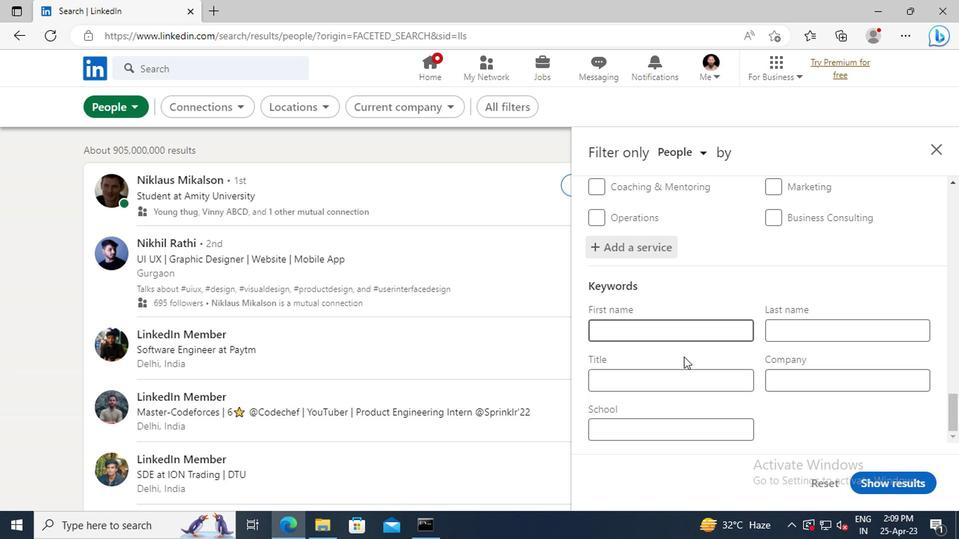 
Action: Mouse pressed left at (675, 380)
Screenshot: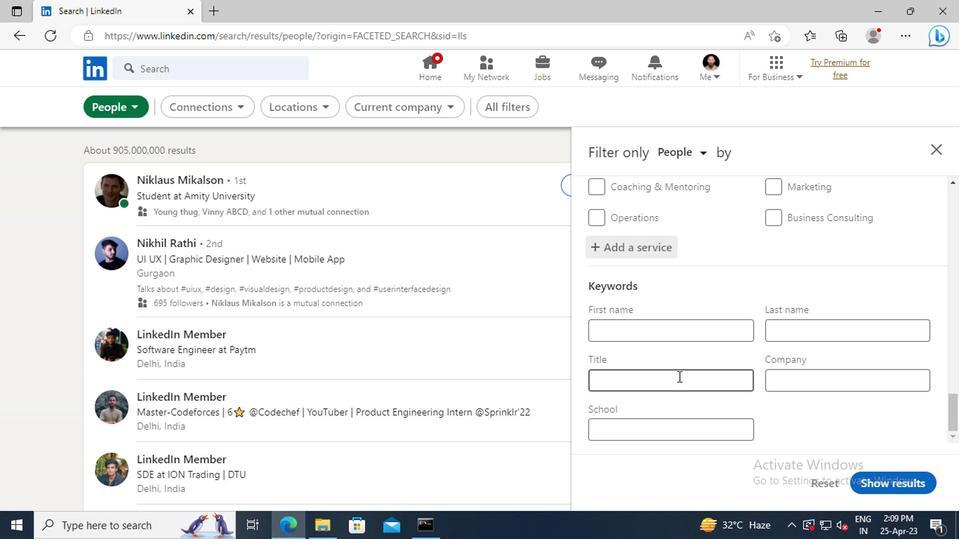 
Action: Key pressed <Key.shift>COORDINATOR
Screenshot: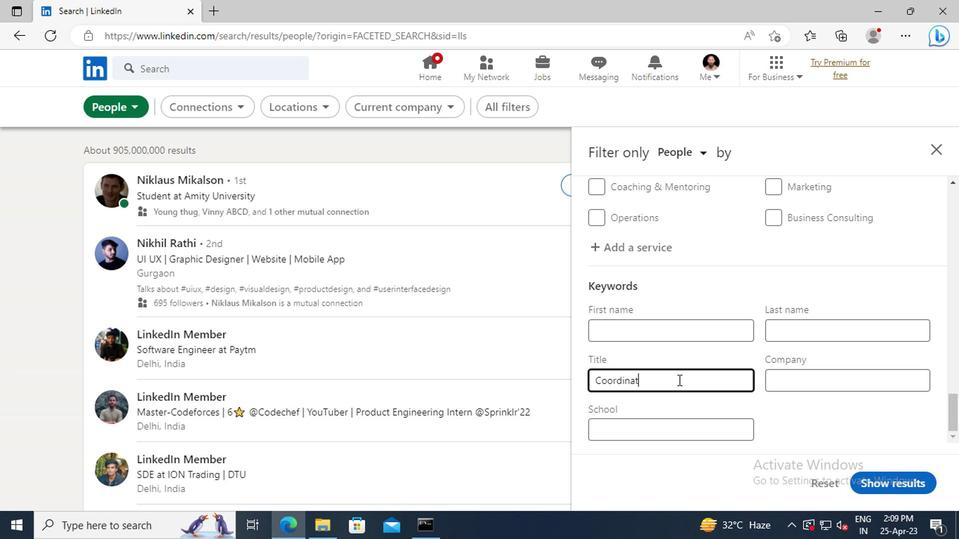 
Action: Mouse moved to (866, 480)
Screenshot: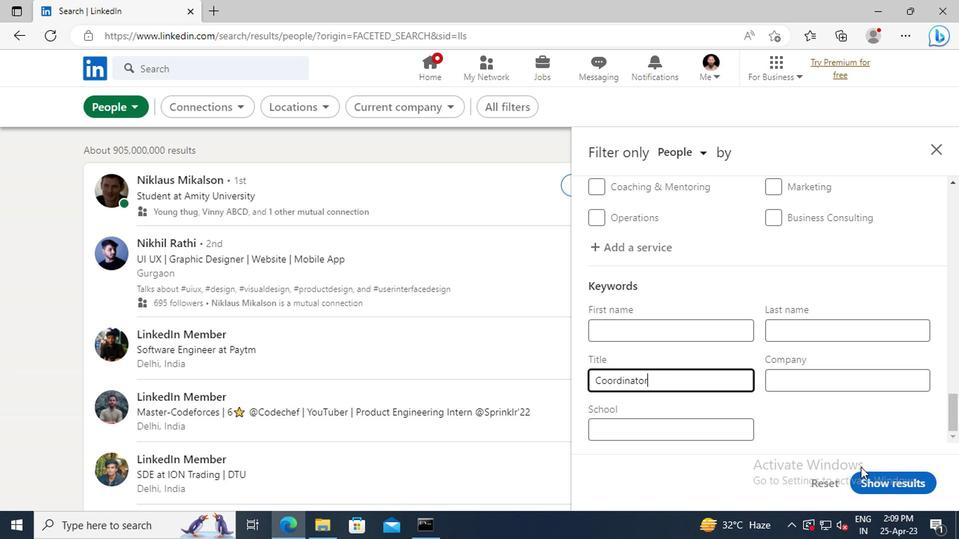 
Action: Mouse pressed left at (866, 480)
Screenshot: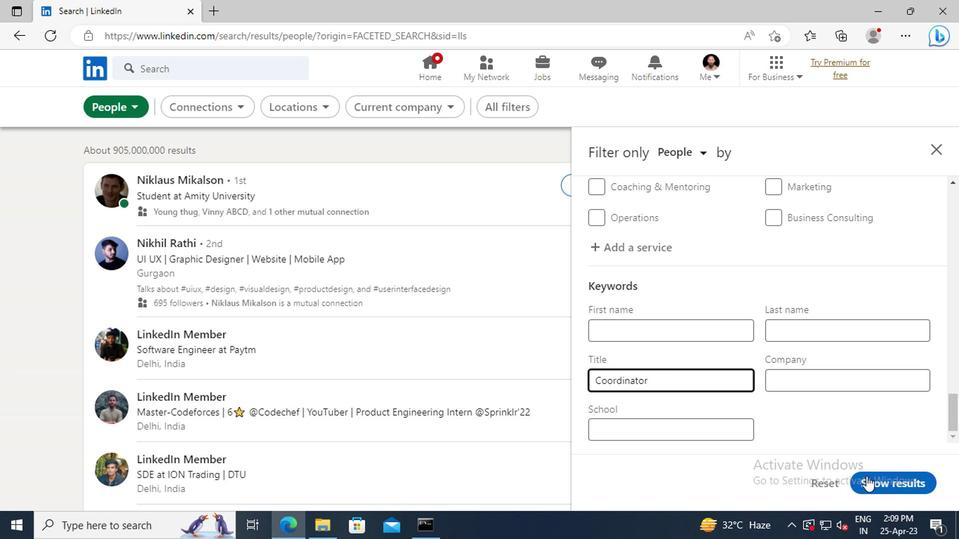 
